 Task: Add an event  with title  Product Development Discussion, date '2024/04/06' & Select Event type as  Group. Add location for the event as  123 Rua do Carmo, Lisbon, Portugal and add a description: Throughout the retreat, participants will be immersed in a variety of engaging and interactive exercises that encourage teamwork, problem-solving, and creativity. The activities are carefully designed to challenge individuals, foster collaboration, and highlight the power of collective effort.Create an event link  http-productdevelopmentdiscussioncom & Select the event color as  Lime Green. , logged in from the account softage.1@softage.netand send the event invitation to softage.8@softage.net and softage.9@softage.net
Action: Mouse moved to (262, 58)
Screenshot: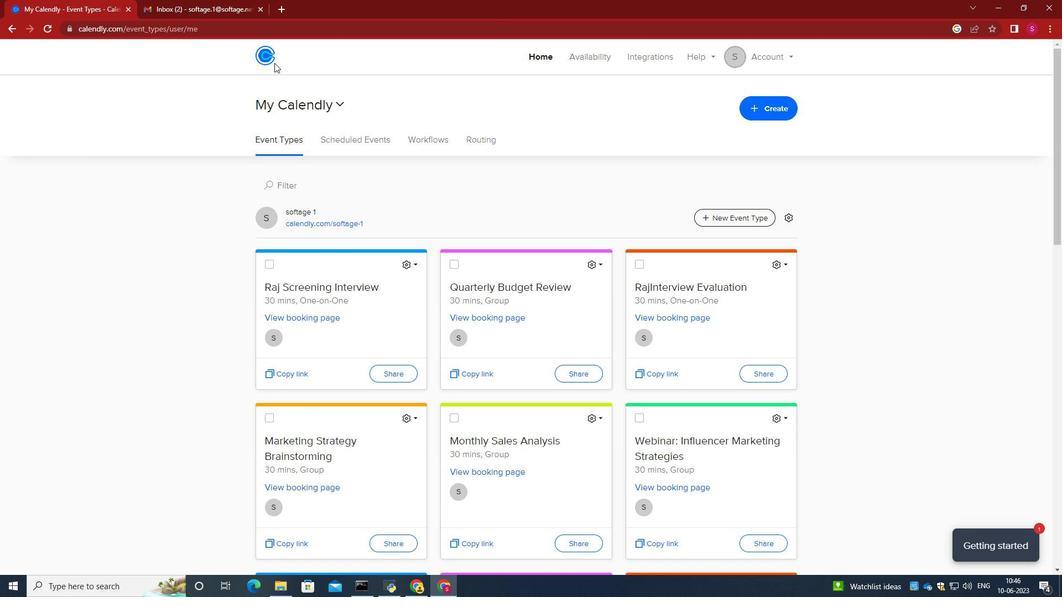 
Action: Mouse pressed left at (262, 58)
Screenshot: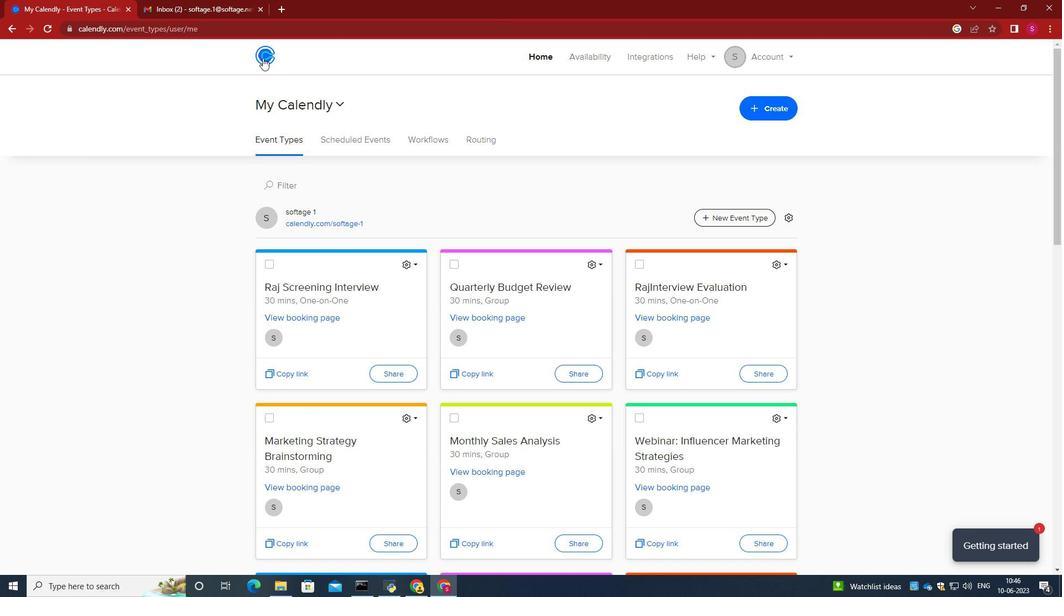 
Action: Mouse moved to (758, 113)
Screenshot: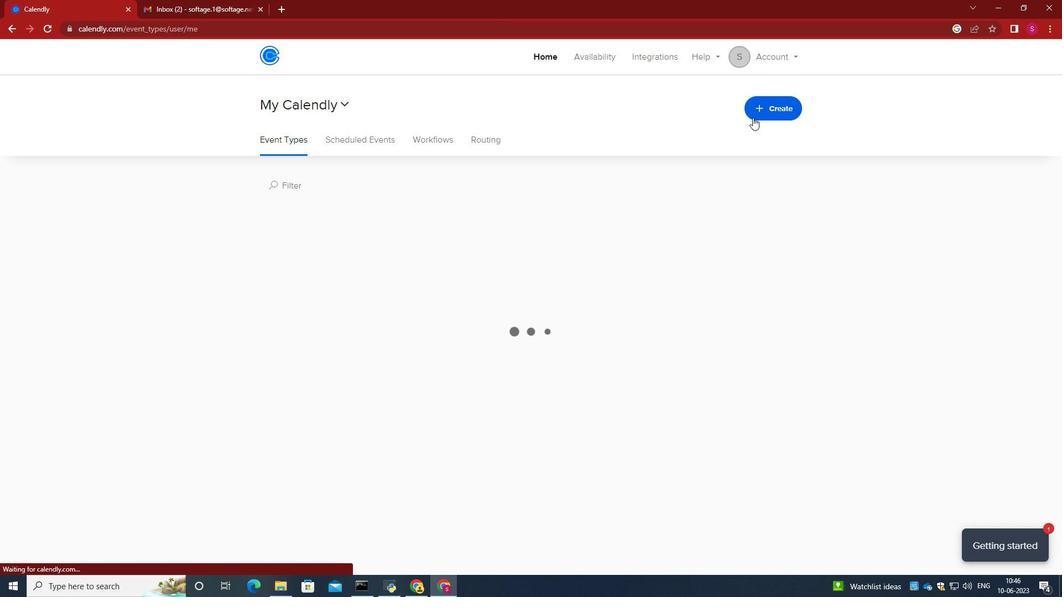 
Action: Mouse pressed left at (758, 113)
Screenshot: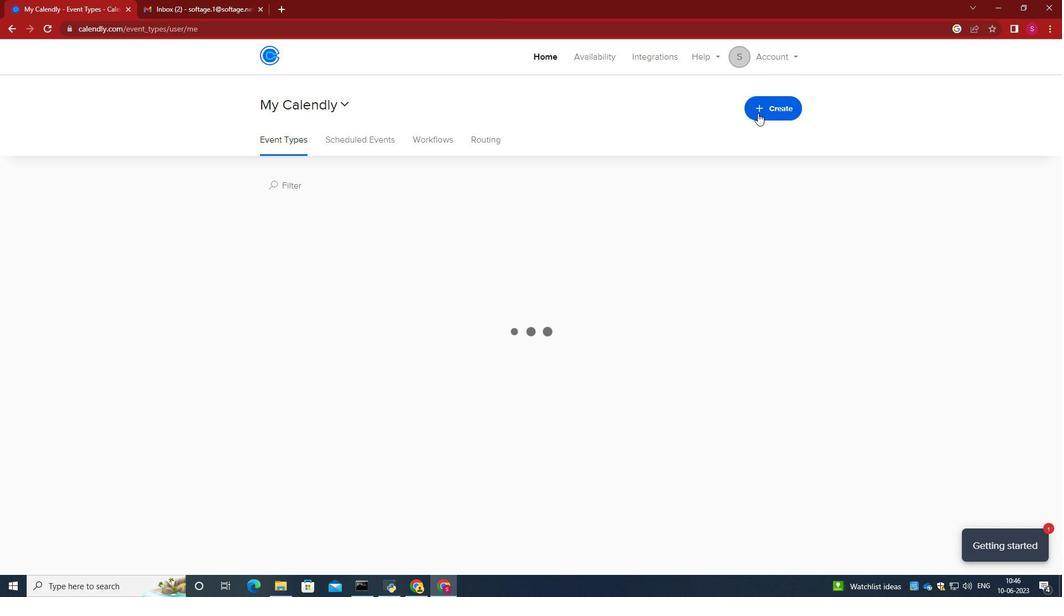 
Action: Mouse moved to (711, 140)
Screenshot: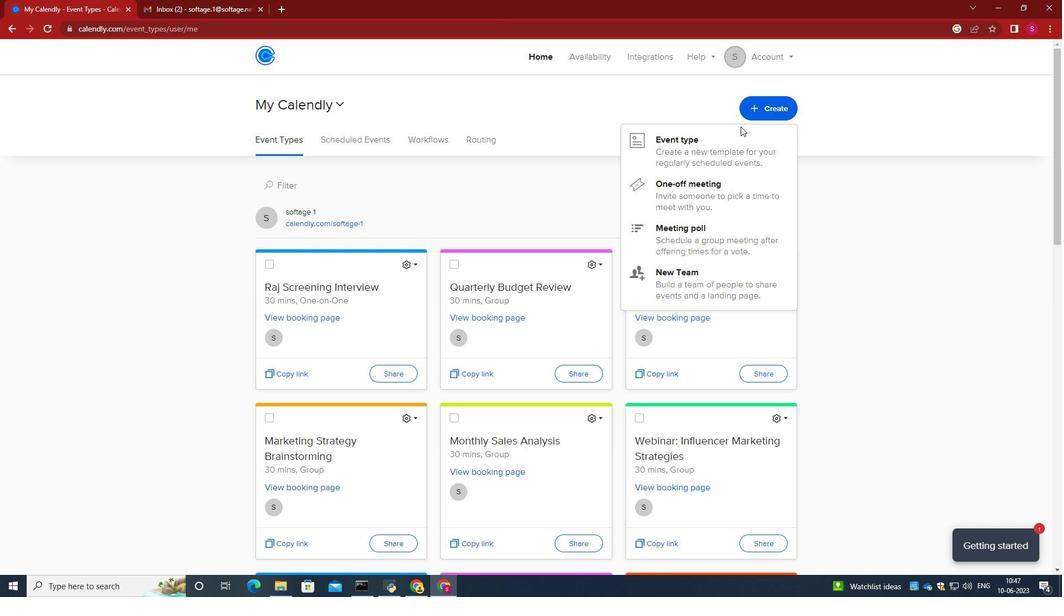 
Action: Mouse pressed left at (711, 140)
Screenshot: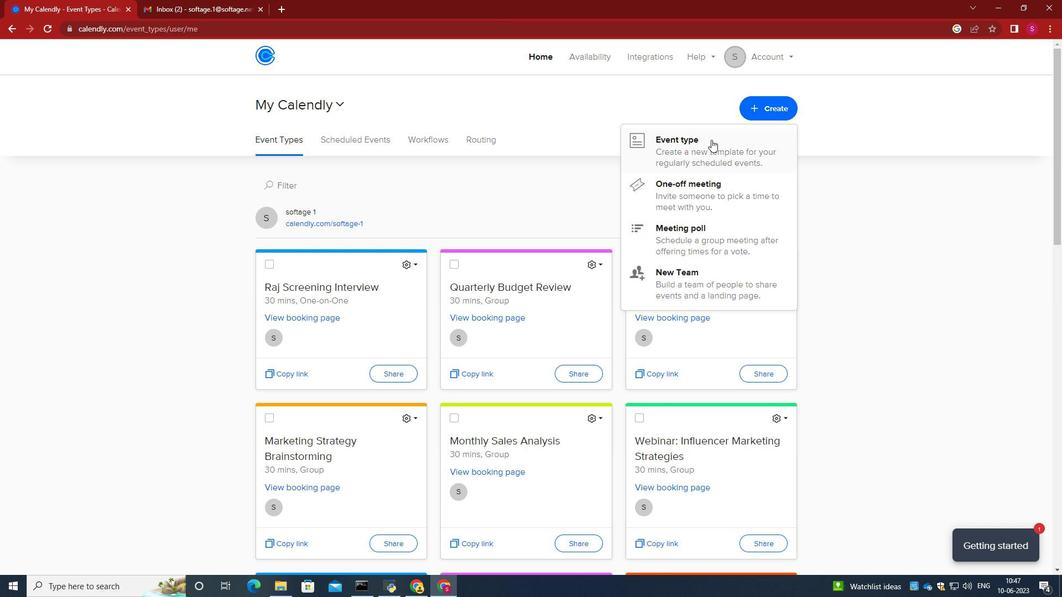 
Action: Mouse moved to (516, 252)
Screenshot: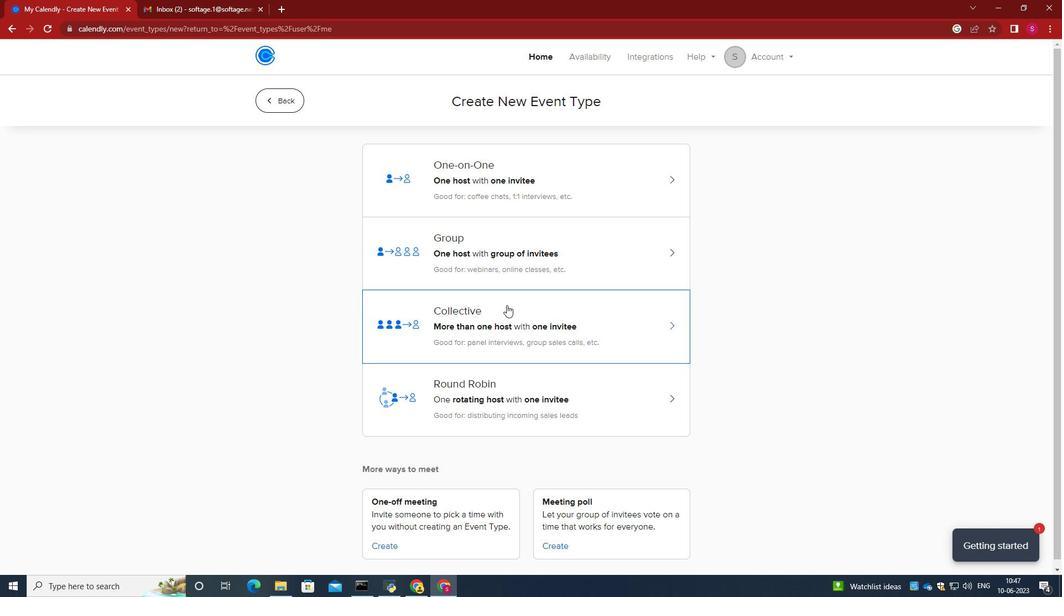
Action: Mouse pressed left at (516, 252)
Screenshot: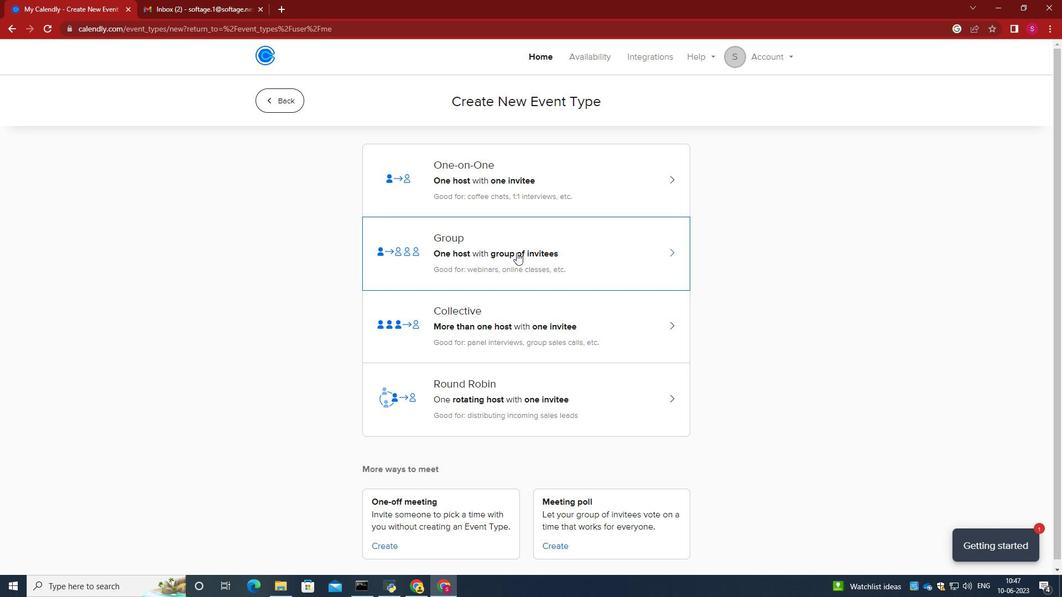 
Action: Mouse moved to (438, 259)
Screenshot: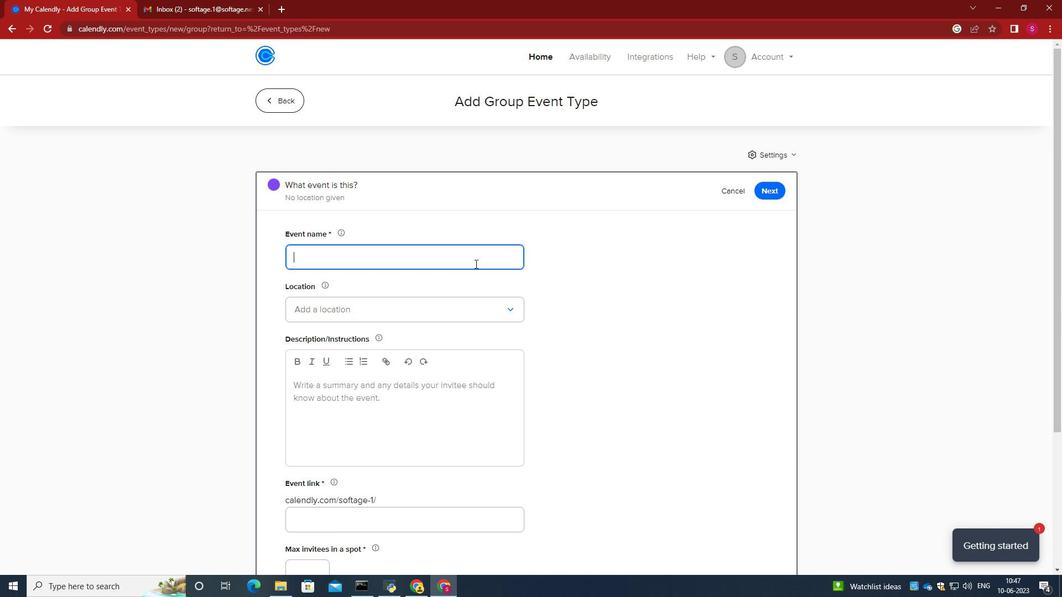 
Action: Mouse pressed left at (438, 259)
Screenshot: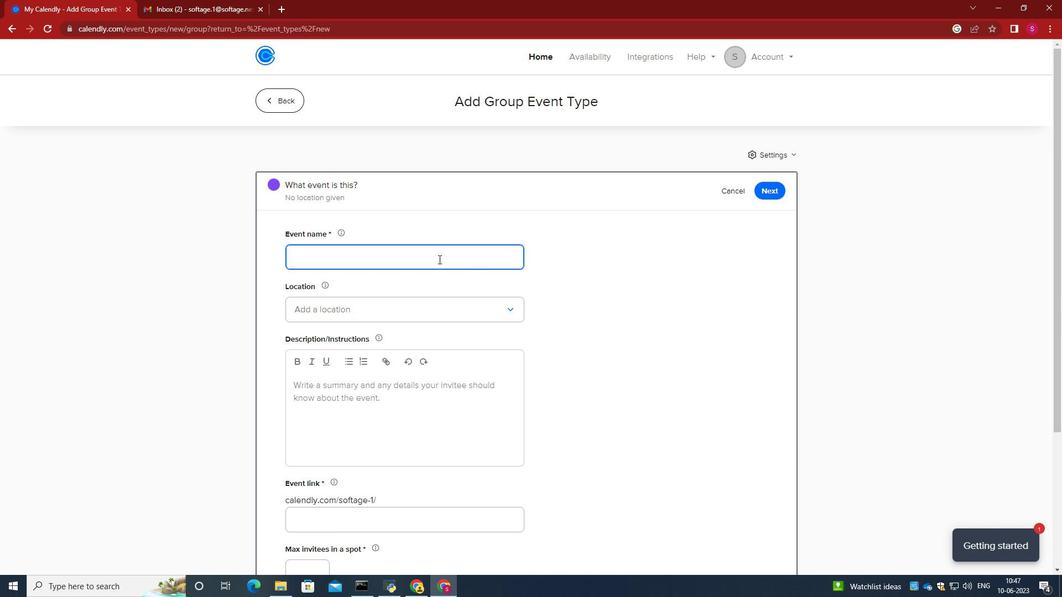 
Action: Key pressed <Key.caps_lock>P<Key.caps_lock>roduct<Key.space><Key.caps_lock><Key.caps_lock><Key.caps_lock>D<Key.caps_lock>ec<Key.backspace>velopment<Key.space><Key.caps_lock>D<Key.caps_lock>isu<Key.backspace>cussion
Screenshot: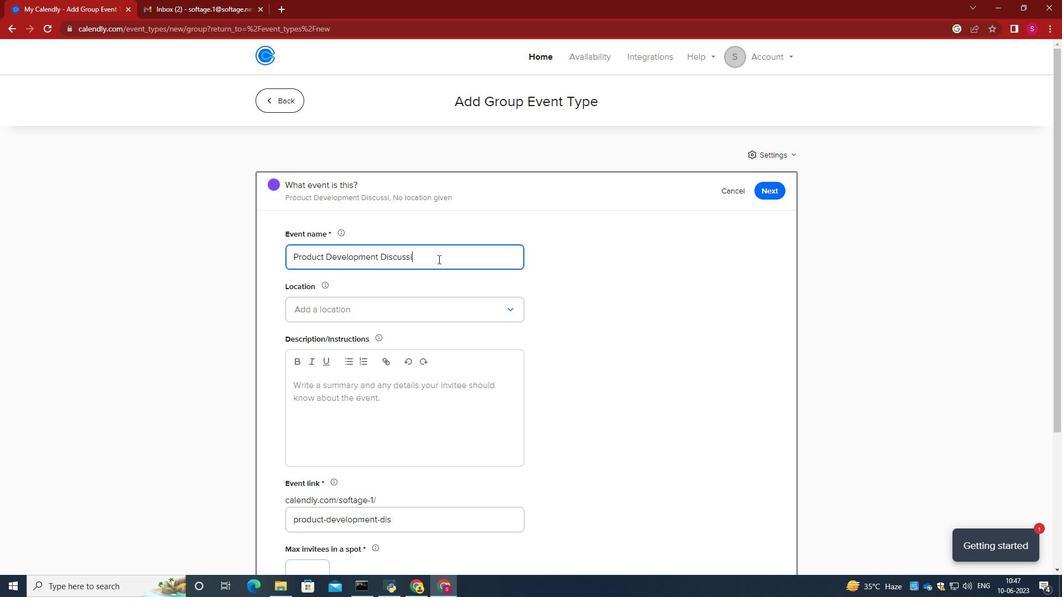 
Action: Mouse moved to (385, 316)
Screenshot: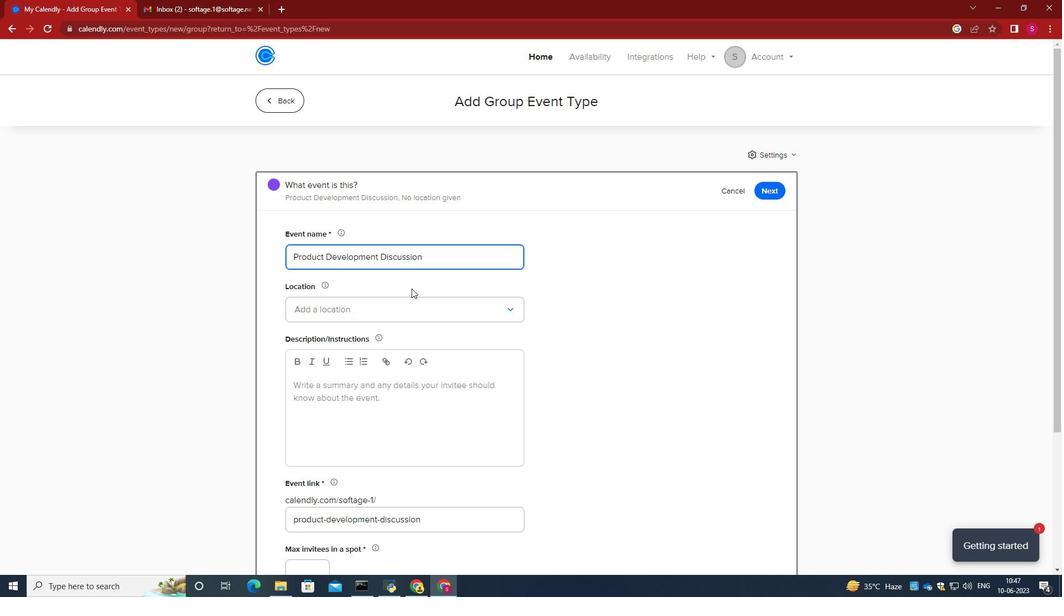 
Action: Mouse pressed left at (385, 316)
Screenshot: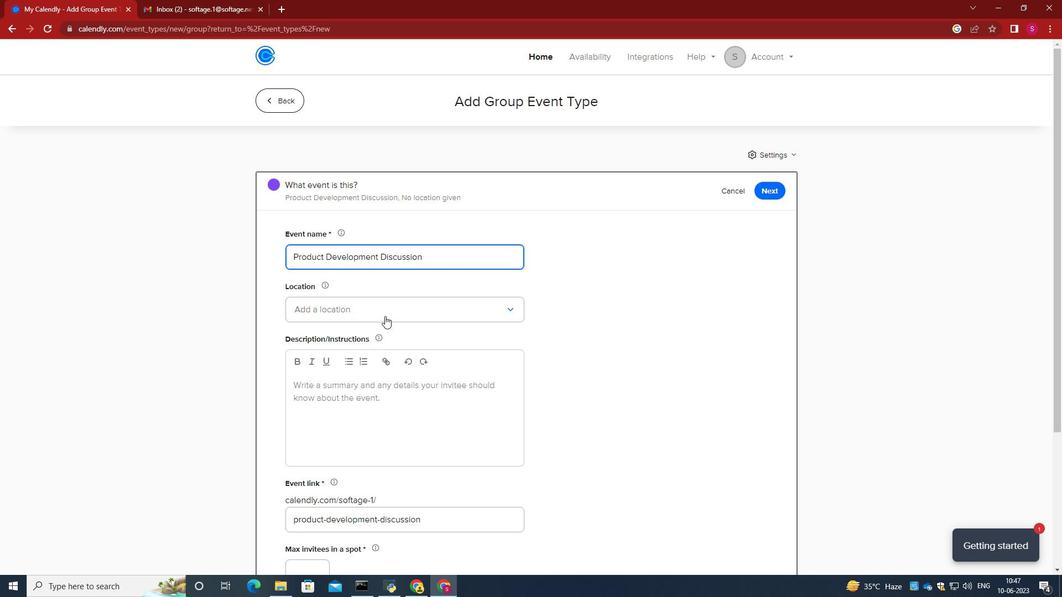 
Action: Mouse moved to (359, 345)
Screenshot: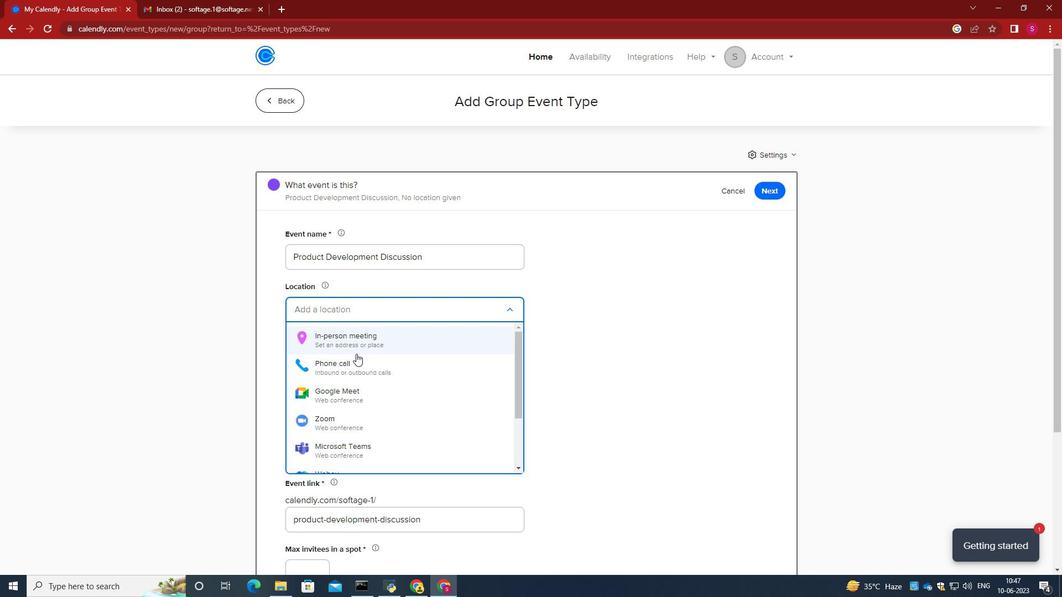 
Action: Mouse pressed left at (359, 345)
Screenshot: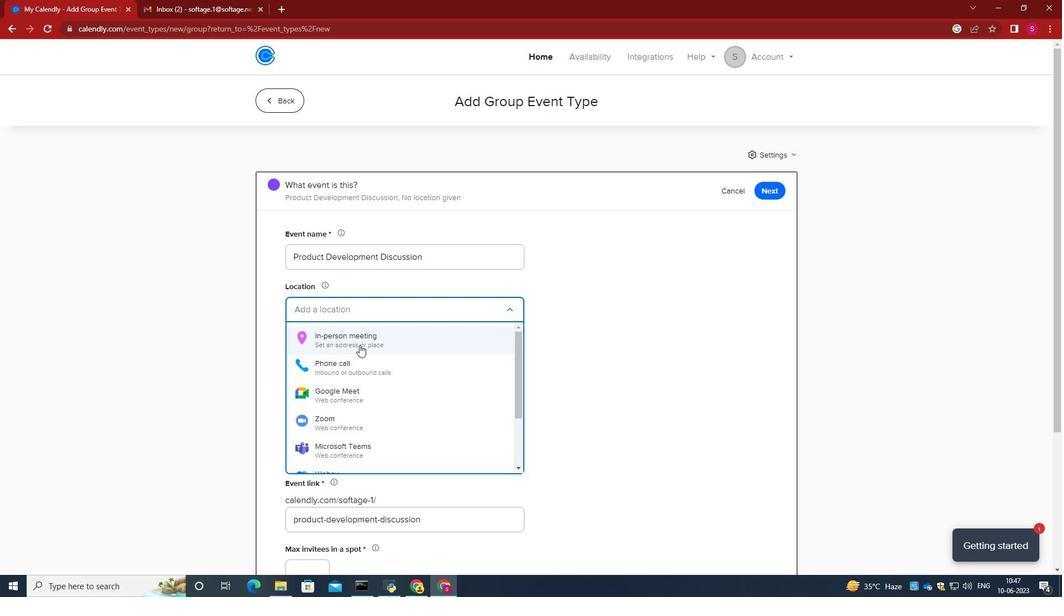 
Action: Mouse moved to (472, 176)
Screenshot: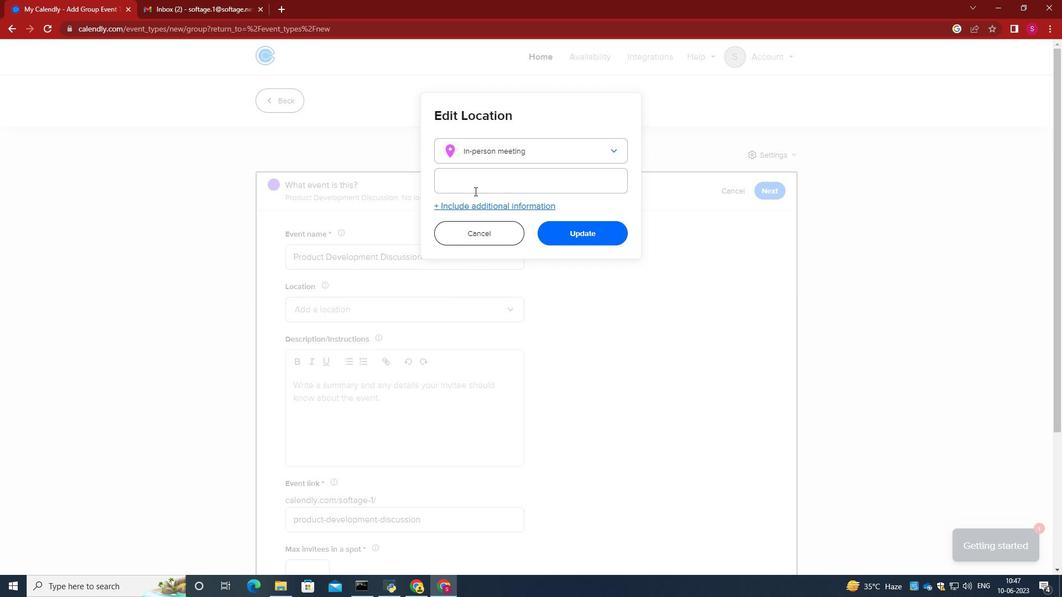 
Action: Mouse pressed left at (472, 176)
Screenshot: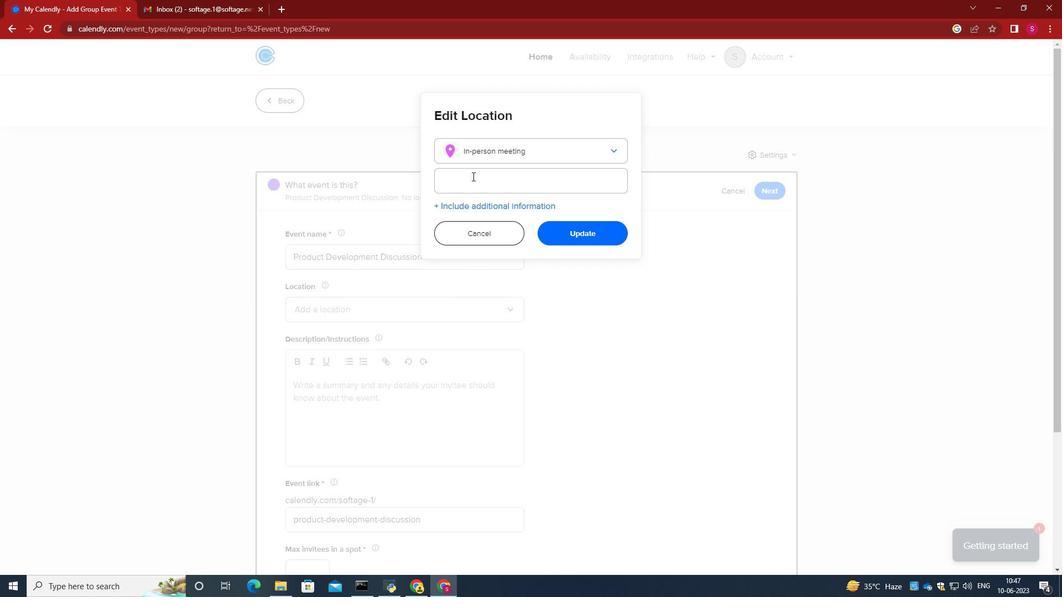 
Action: Key pressed 123<Key.space><Key.caps_lock>R<Key.caps_lock>ua<Key.space>do<Key.space><Key.caps_lock>C<Key.caps_lock>armo,<Key.space><Key.caps_lock>L<Key.caps_lock>ib<Key.backspace>sbon,<Key.caps_lock>P<Key.caps_lock><Key.backspace><Key.space><Key.caps_lock>P<Key.caps_lock>ortugal
Screenshot: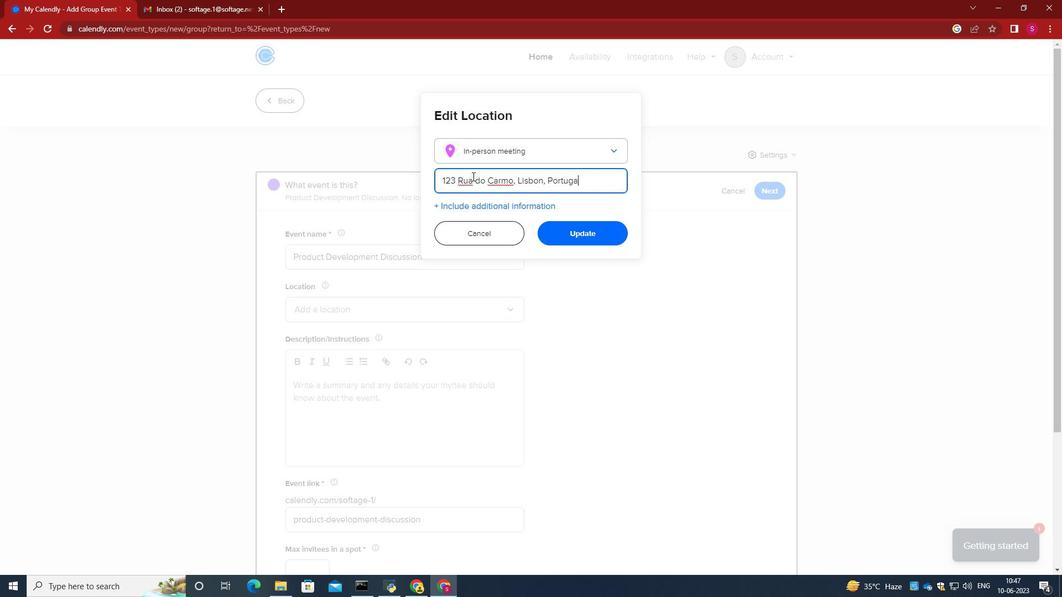
Action: Mouse moved to (577, 234)
Screenshot: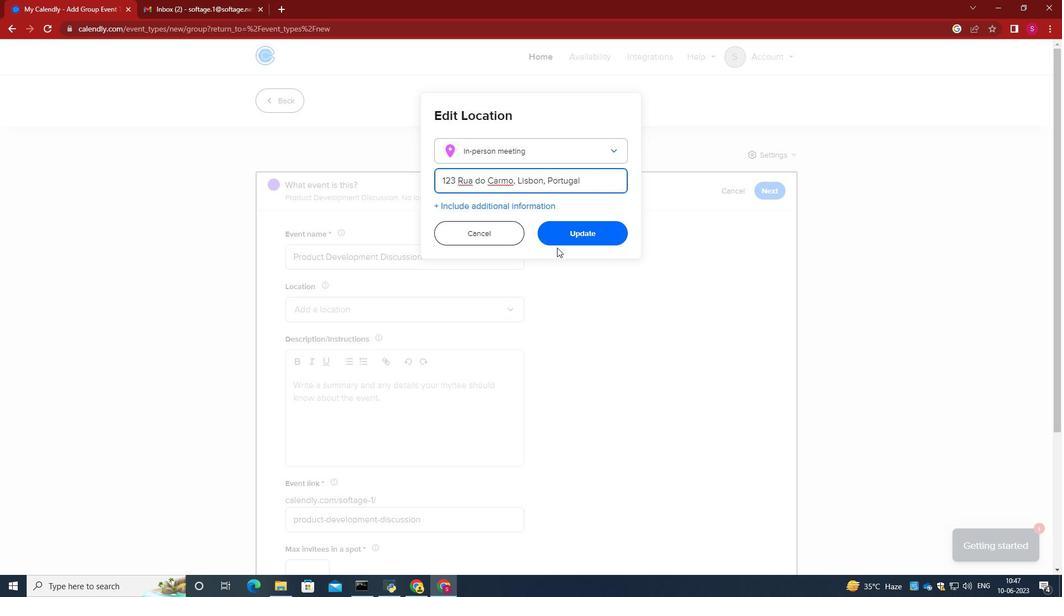 
Action: Mouse pressed left at (577, 234)
Screenshot: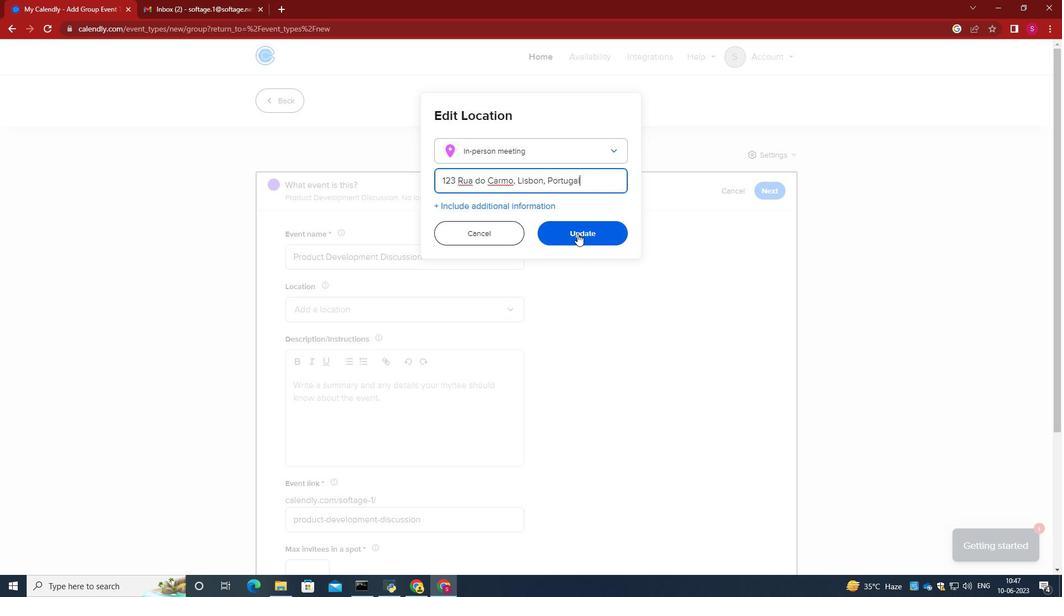 
Action: Mouse moved to (356, 428)
Screenshot: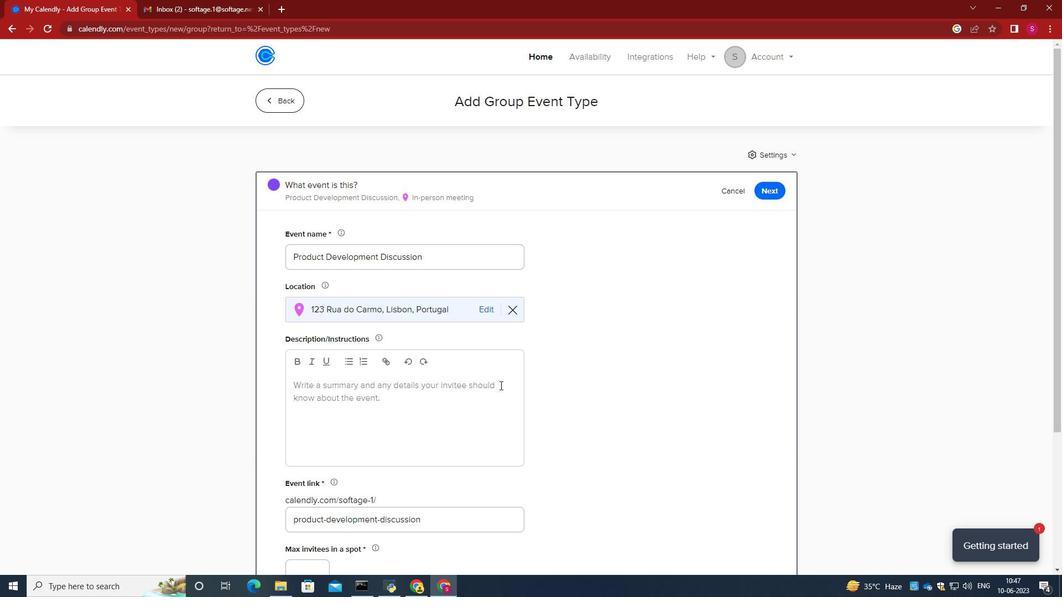 
Action: Mouse pressed left at (356, 428)
Screenshot: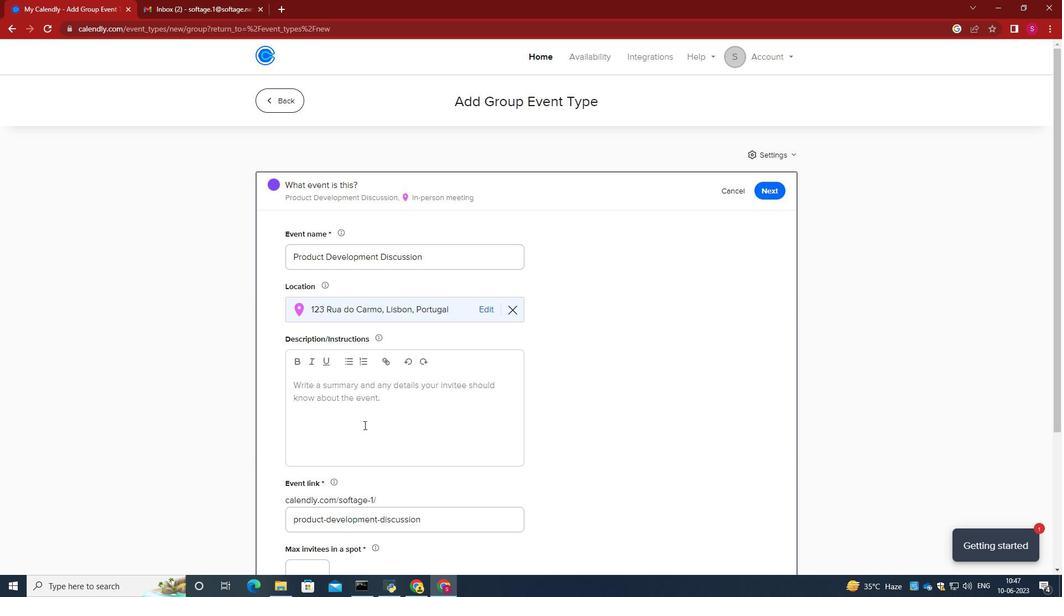 
Action: Mouse moved to (356, 428)
Screenshot: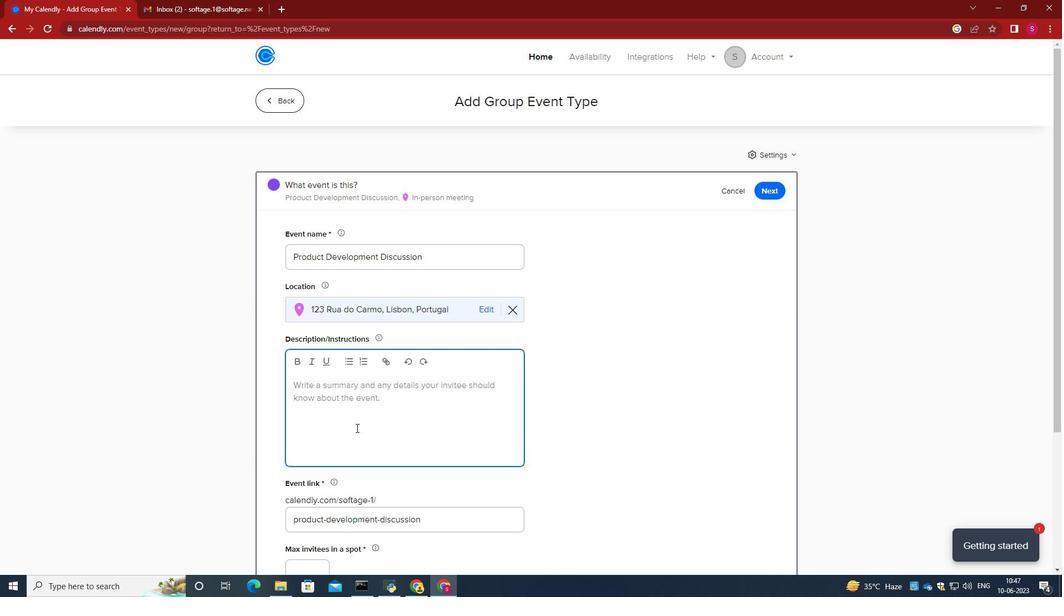 
Action: Key pressed <Key.caps_lock>T<Key.caps_lock>hroughout<Key.space>the<Key.space>retreat<Key.space><Key.backspace>,<Key.space>participants<Key.space>will<Key.space>bn<Key.backspace>e<Key.space>immere<Key.backspace>sed<Key.space>in<Key.space>av<Key.backspace><Key.space><Key.space>variety<Key.space>of<Key.space>engaging<Key.space><Key.backspace><Key.space>and<Key.space>interactive<Key.space>exersice<Key.backspace><Key.backspace><Key.backspace><Key.backspace>cise<Key.space><Key.backspace>s<Key.space>tah<Key.backspace><Key.backspace>j<Key.backspace>hat<Key.space>encourage<Key.space>teamwork,<Key.space>problem<Key.space><Key.backspace>-solving,<Key.space>ad<Key.backspace>nd<Key.space>creativity.<Key.space><Key.caps_lock>T<Key.caps_lock>he<Key.space>activities<Key.space>are<Key.space>carefully<Key.space>designed<Key.space>to<Key.space>challenge<Key.space>individuals,<Key.space>foster<Key.space>collaboration,<Key.space>and<Key.space>highligt<Key.space><Key.backspace><Key.backspace><Key.backspace>ght<Key.space>the<Key.space>power<Key.space>of<Key.space>collective<Key.space>effort.
Screenshot: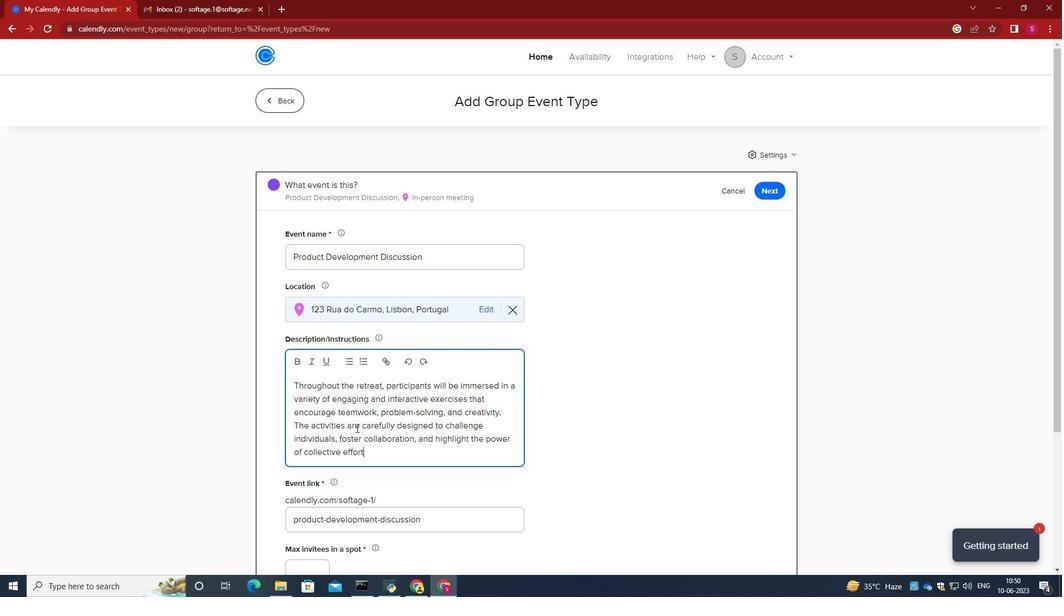 
Action: Mouse moved to (418, 520)
Screenshot: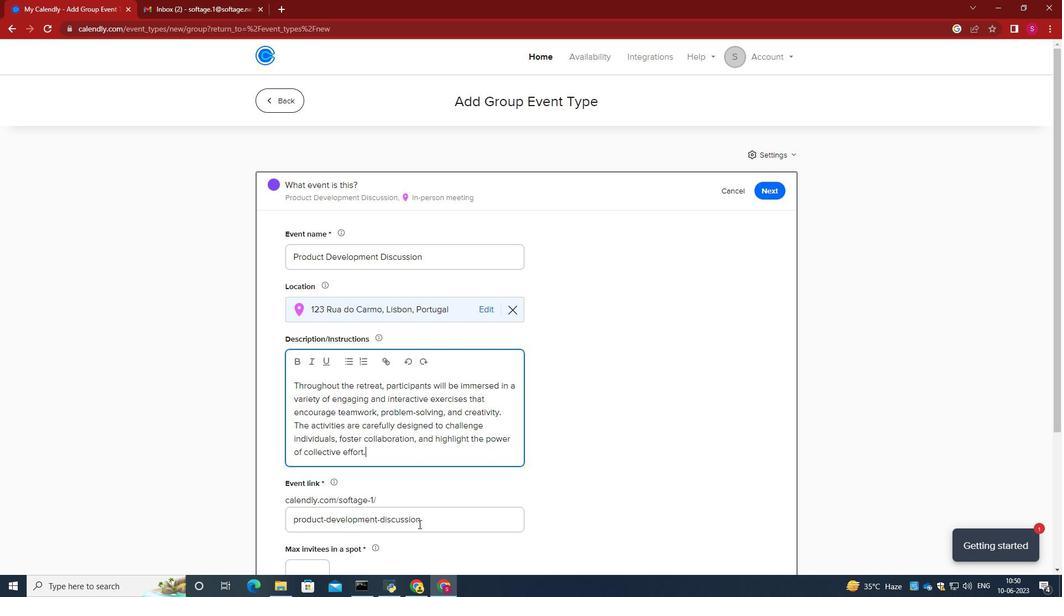 
Action: Mouse pressed left at (418, 520)
Screenshot: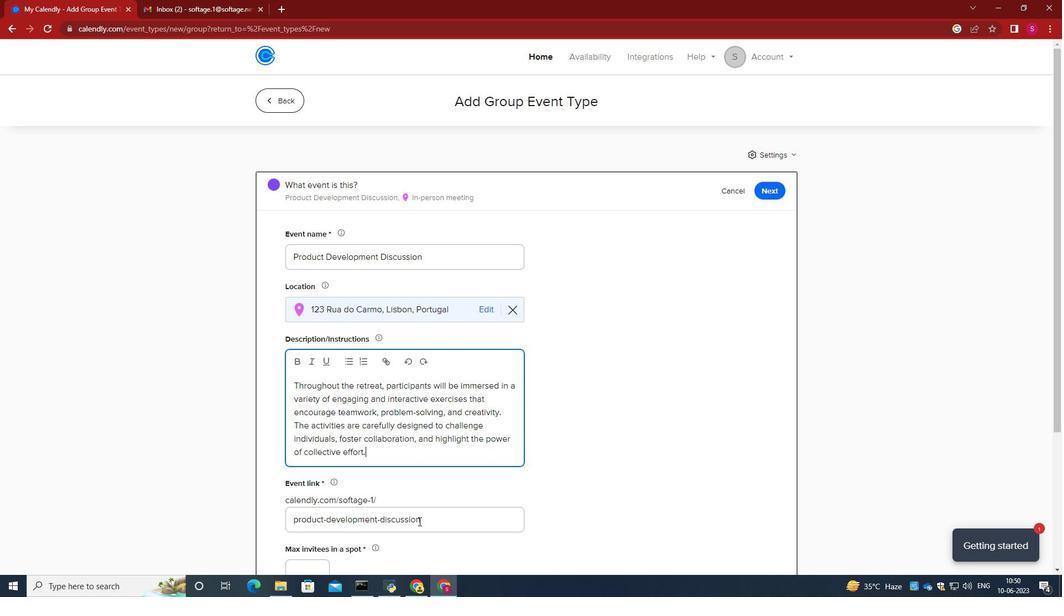
Action: Mouse moved to (282, 516)
Screenshot: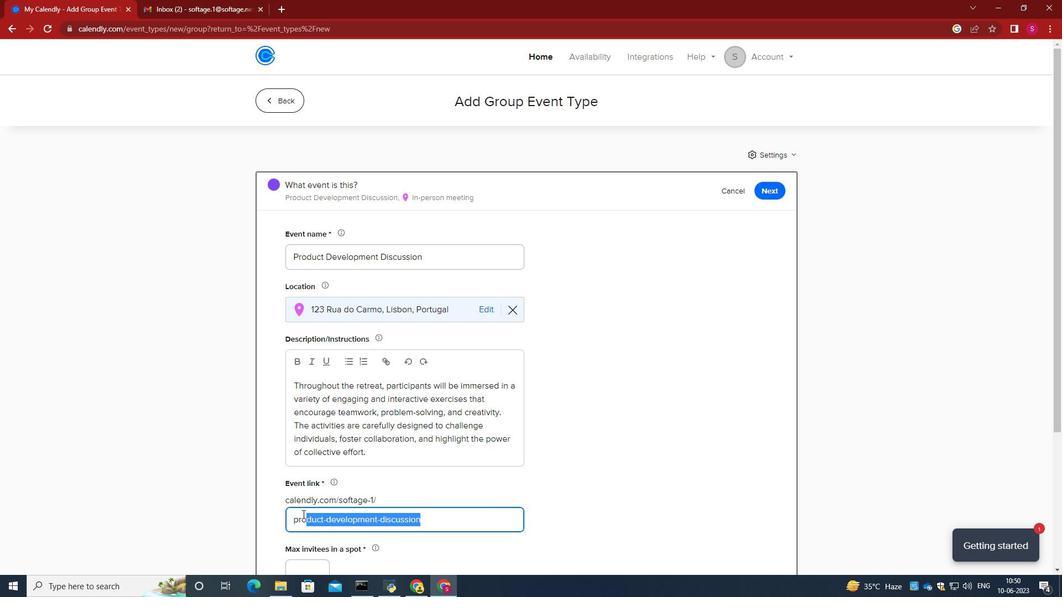 
Action: Key pressed <Key.backspace>http-producte<Key.backspace>evelopmentdiscussioncom
Screenshot: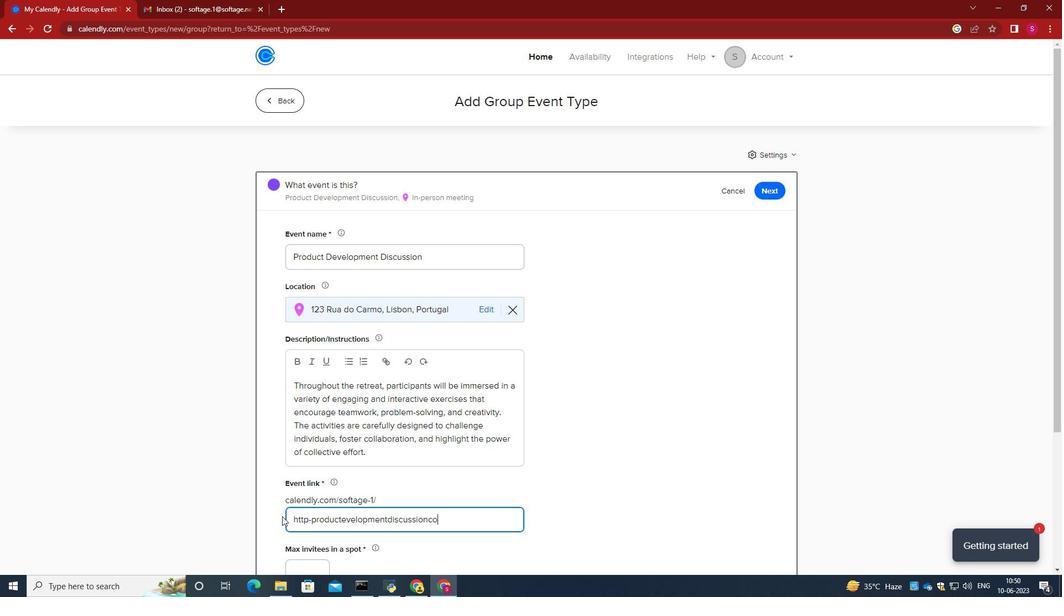
Action: Mouse moved to (295, 542)
Screenshot: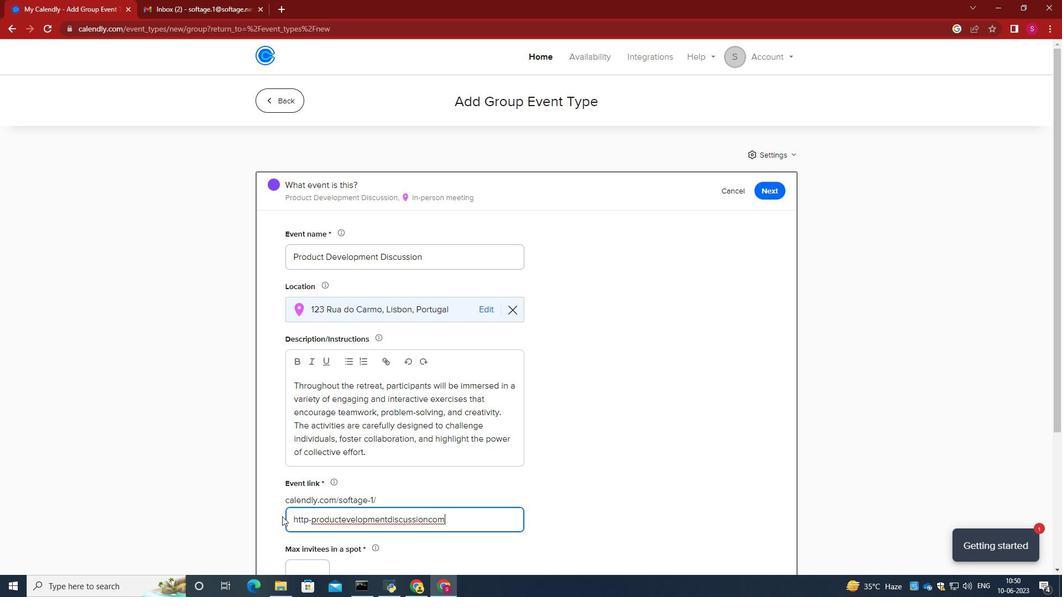 
Action: Mouse scrolled (295, 542) with delta (0, 0)
Screenshot: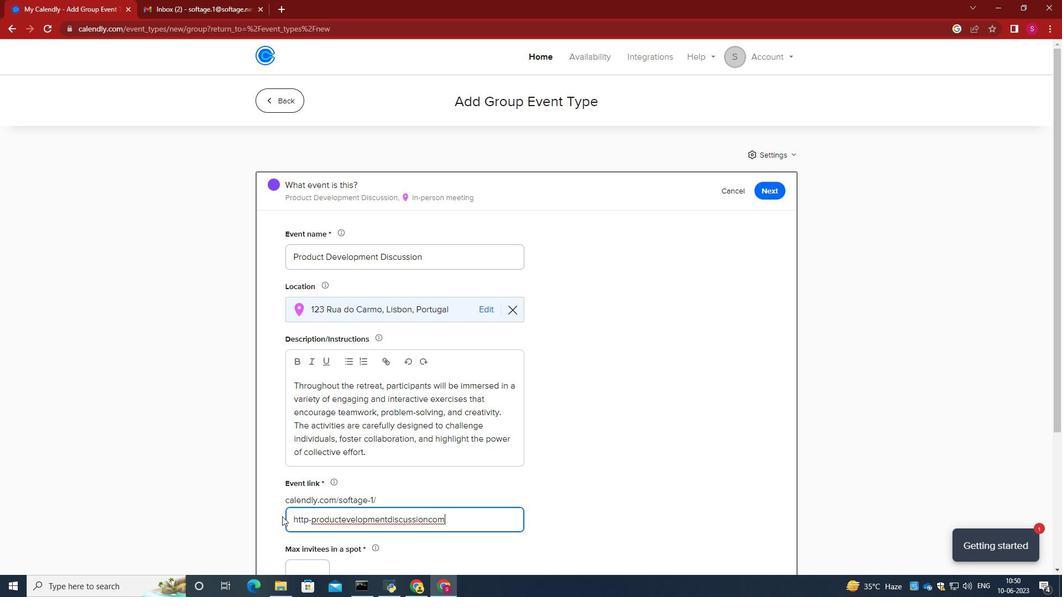 
Action: Mouse scrolled (295, 542) with delta (0, 0)
Screenshot: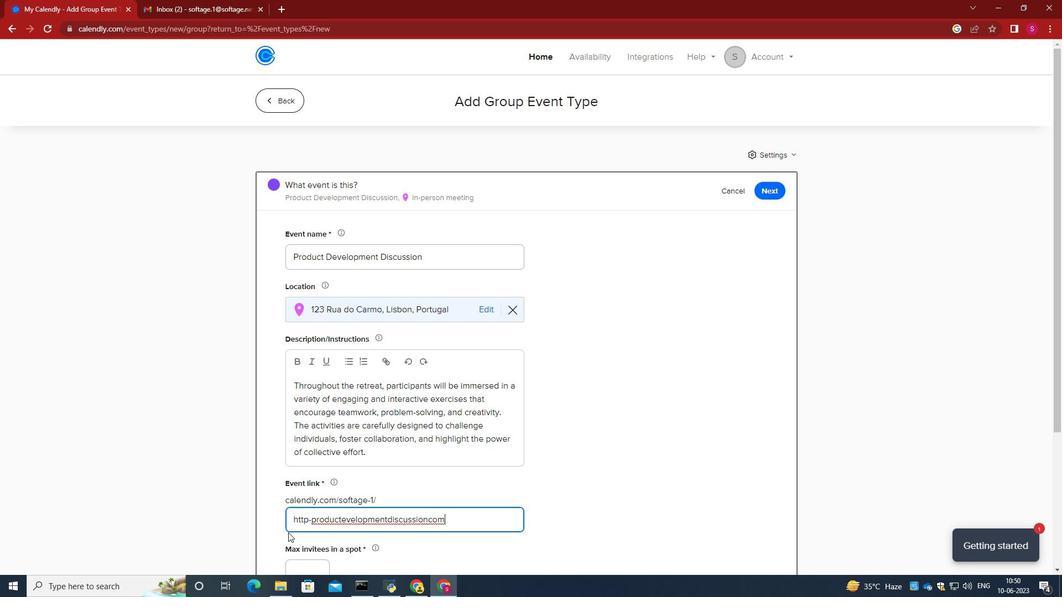 
Action: Mouse moved to (301, 469)
Screenshot: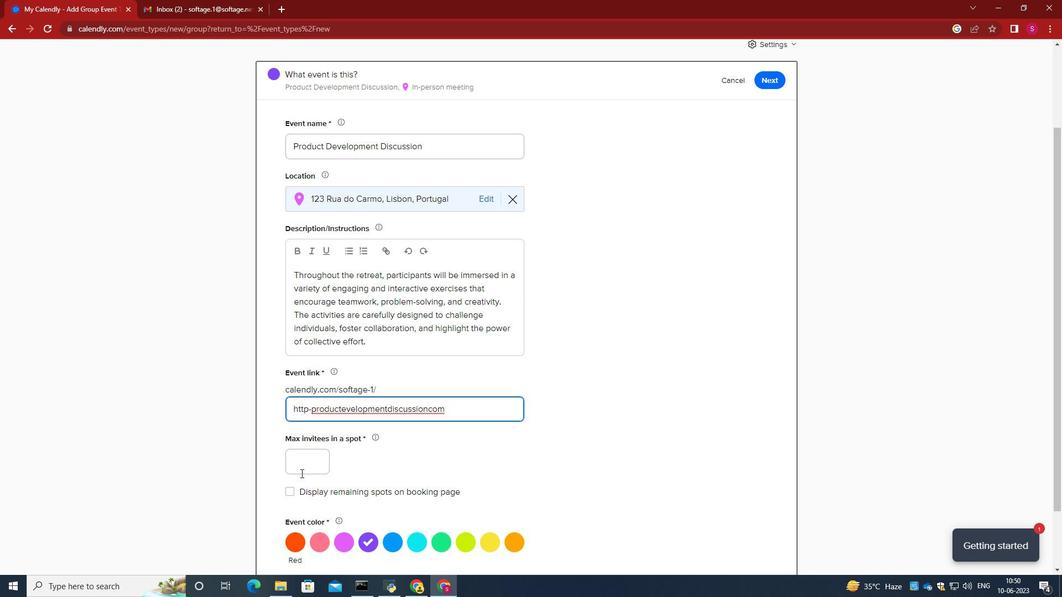 
Action: Mouse pressed left at (301, 469)
Screenshot: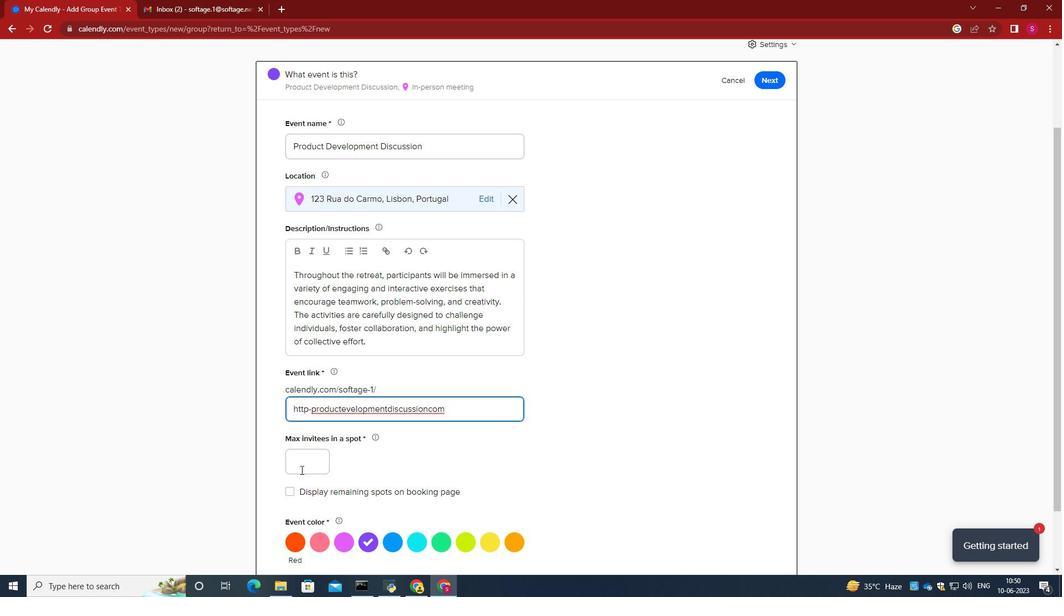 
Action: Key pressed 2
Screenshot: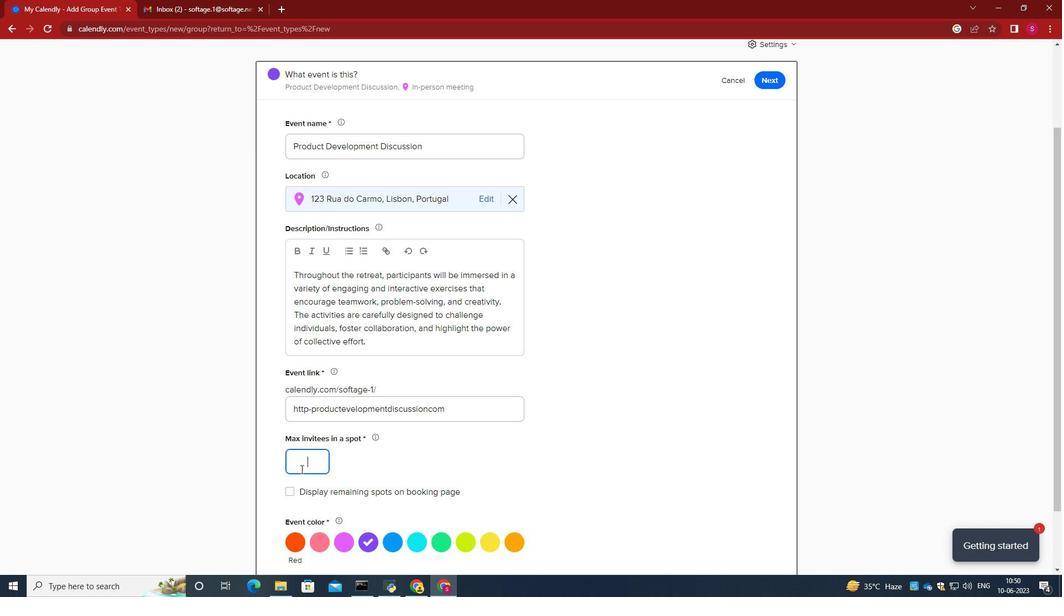 
Action: Mouse moved to (429, 468)
Screenshot: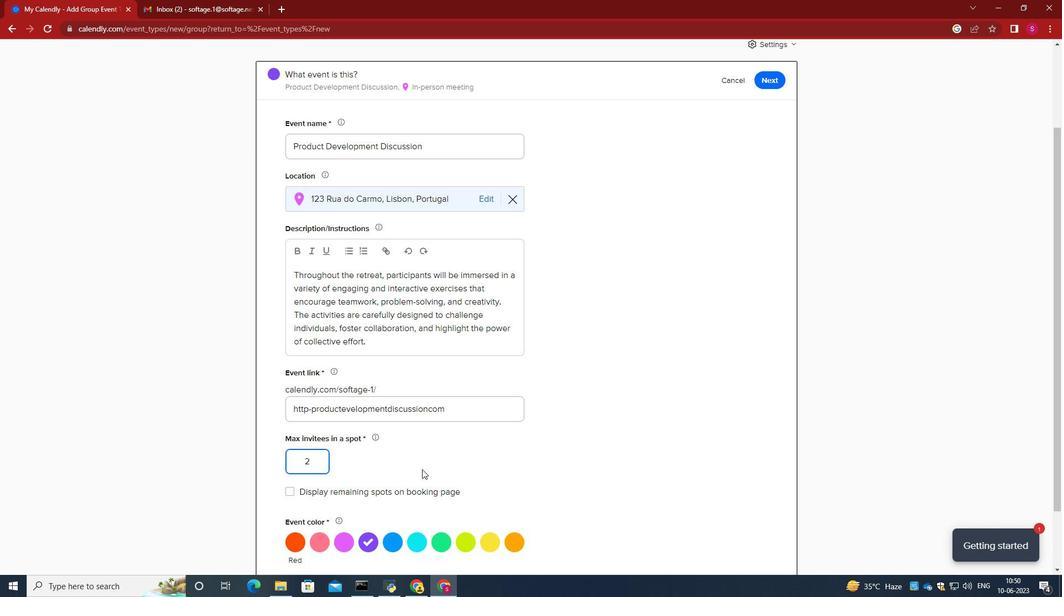 
Action: Mouse scrolled (429, 468) with delta (0, 0)
Screenshot: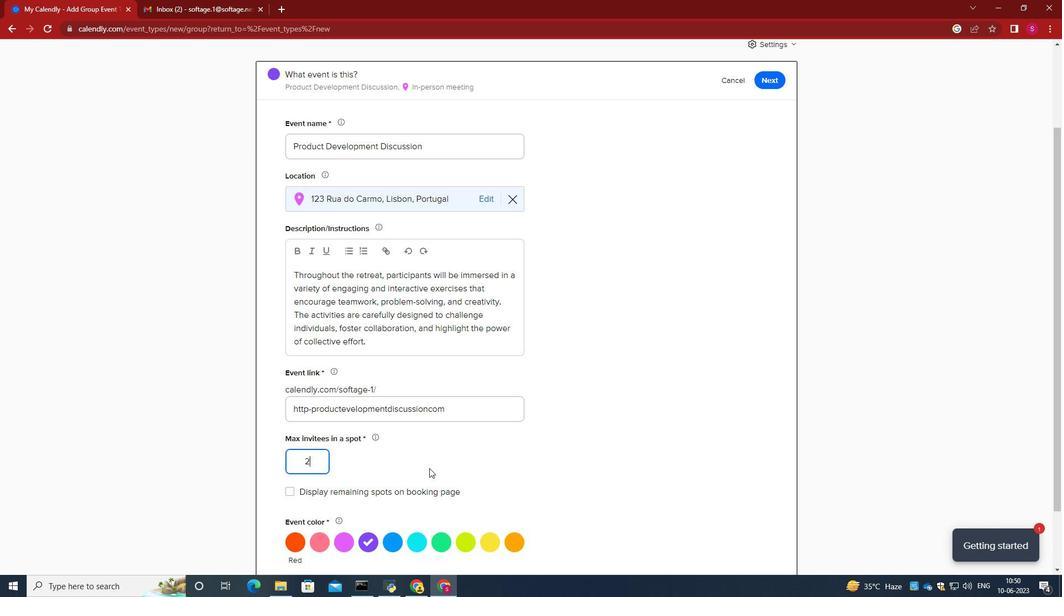 
Action: Mouse scrolled (429, 468) with delta (0, 0)
Screenshot: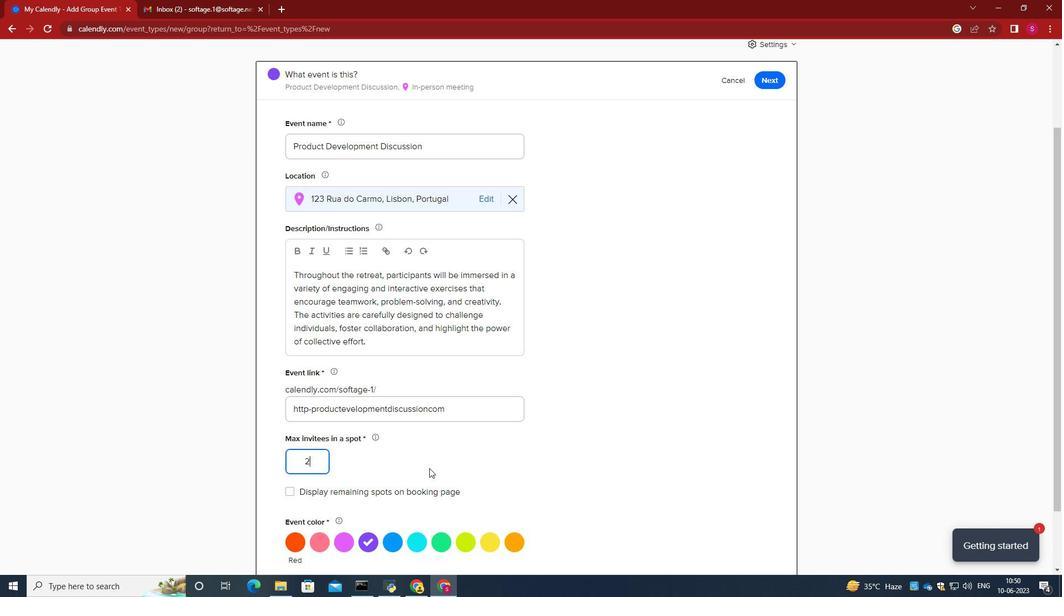 
Action: Mouse moved to (433, 471)
Screenshot: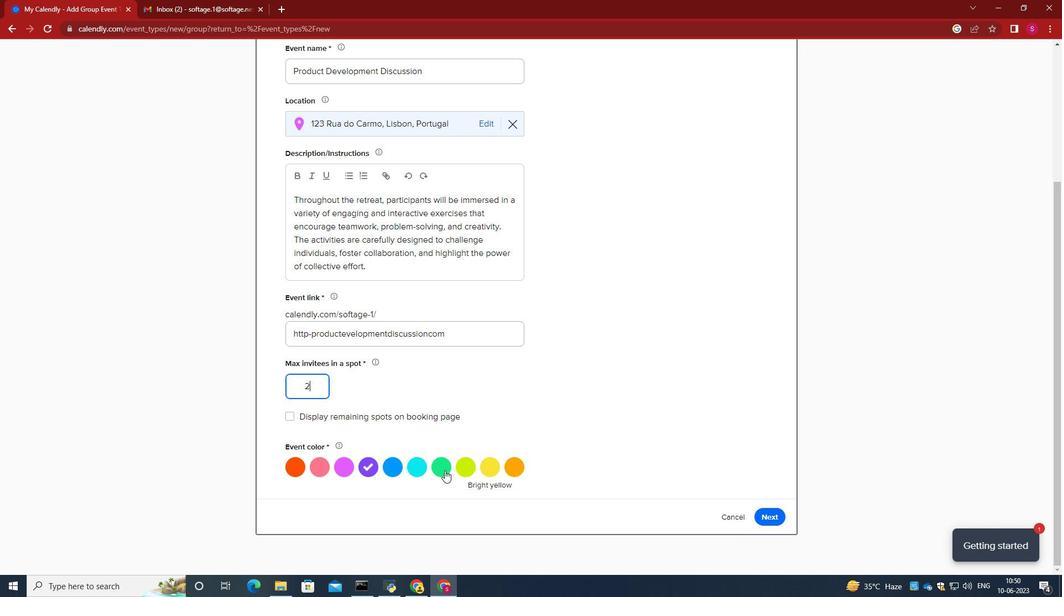 
Action: Mouse pressed left at (433, 471)
Screenshot: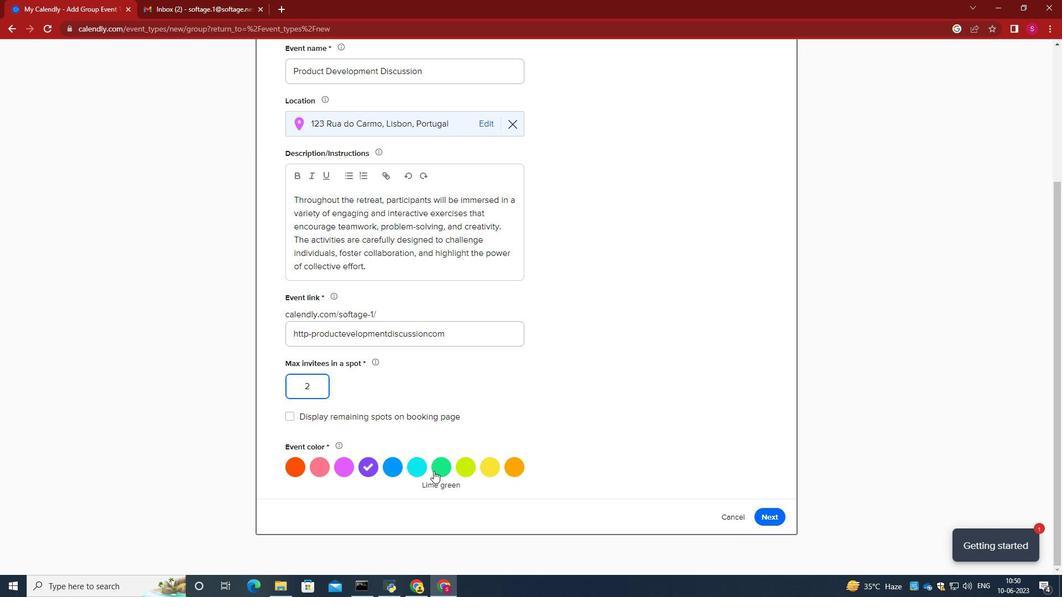 
Action: Mouse moved to (762, 514)
Screenshot: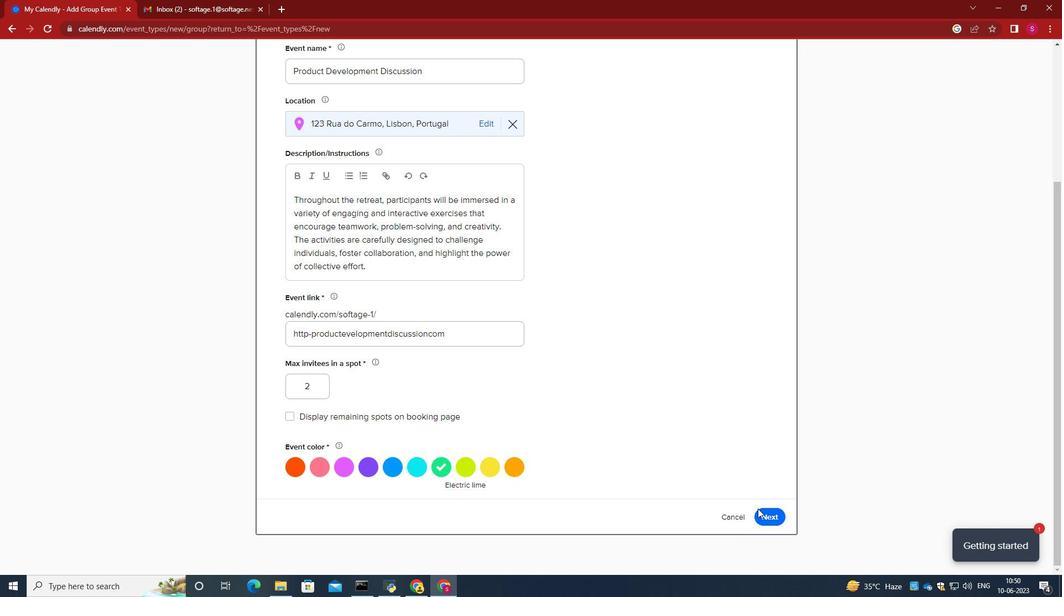 
Action: Mouse pressed left at (762, 514)
Screenshot: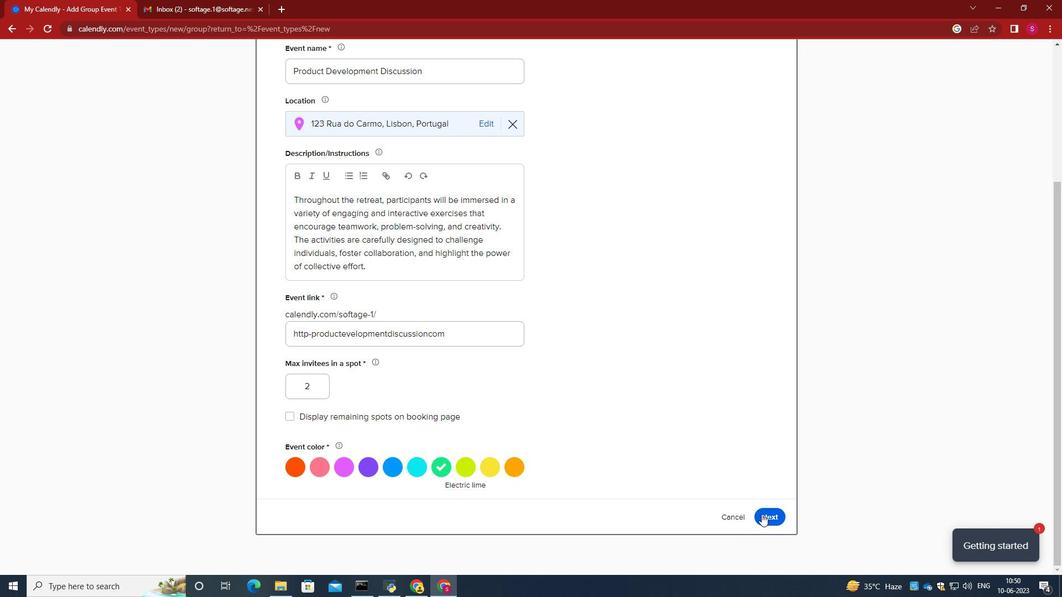 
Action: Mouse moved to (615, 372)
Screenshot: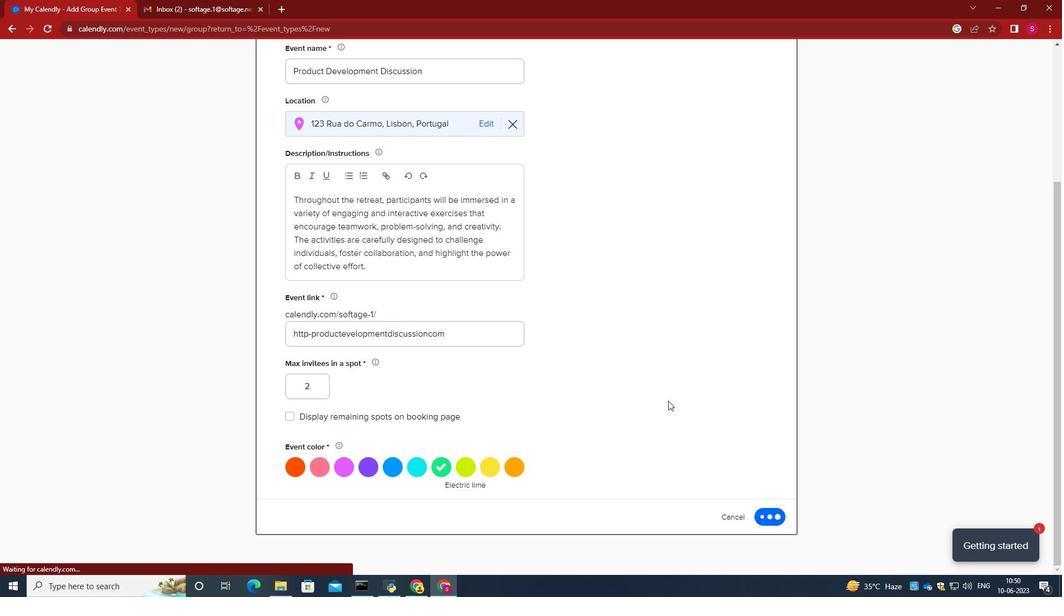 
Action: Mouse scrolled (615, 371) with delta (0, 0)
Screenshot: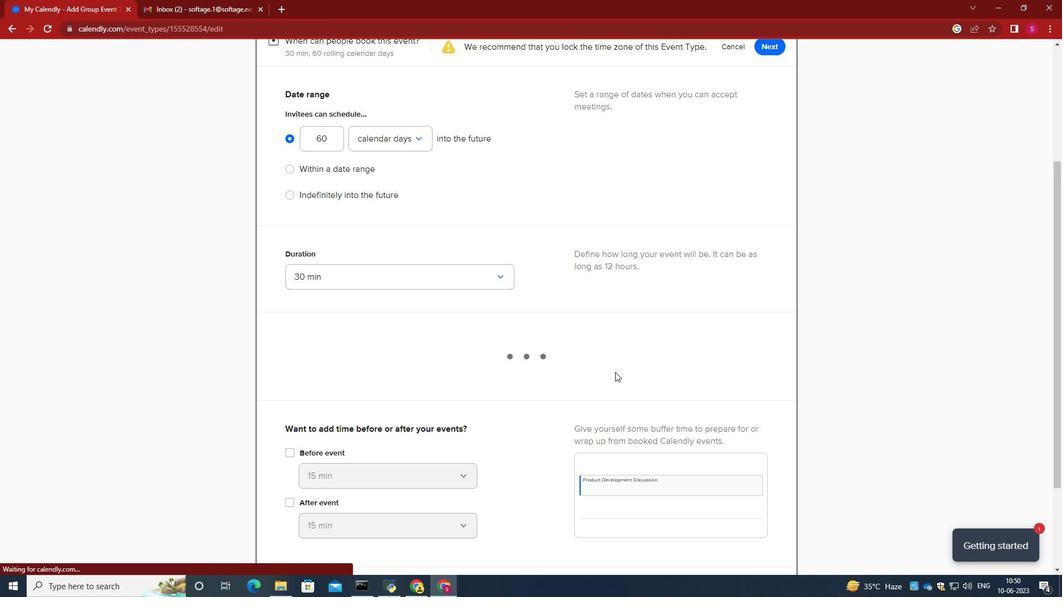 
Action: Mouse moved to (543, 271)
Screenshot: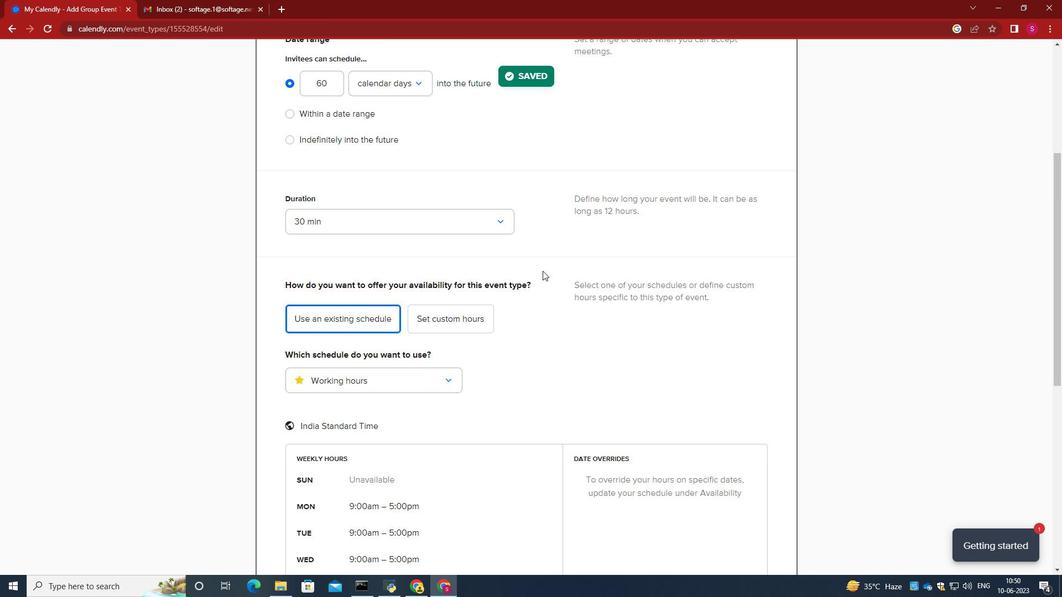 
Action: Mouse scrolled (543, 272) with delta (0, 0)
Screenshot: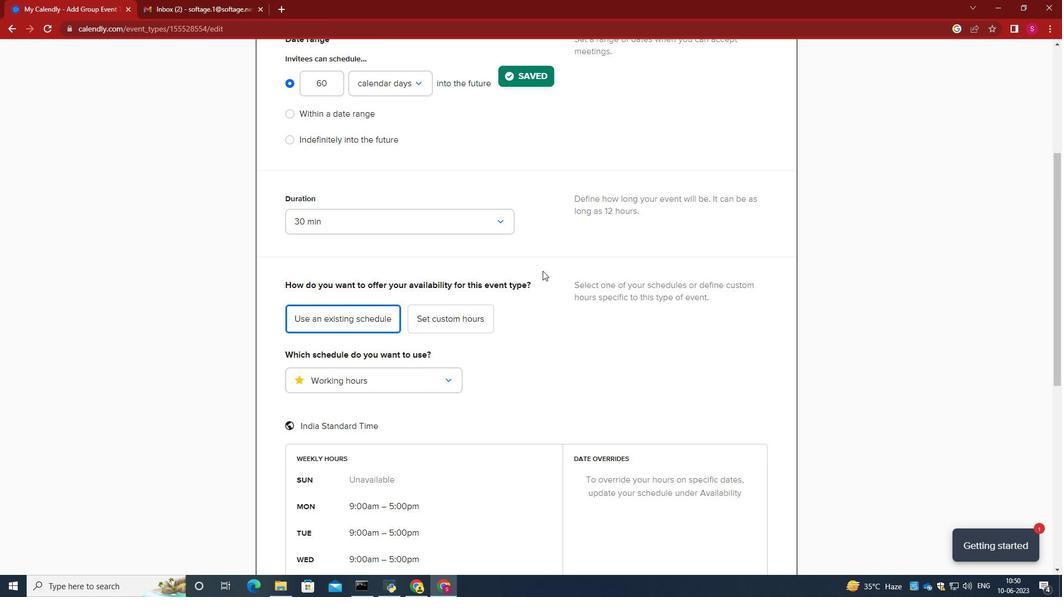 
Action: Mouse scrolled (543, 272) with delta (0, 0)
Screenshot: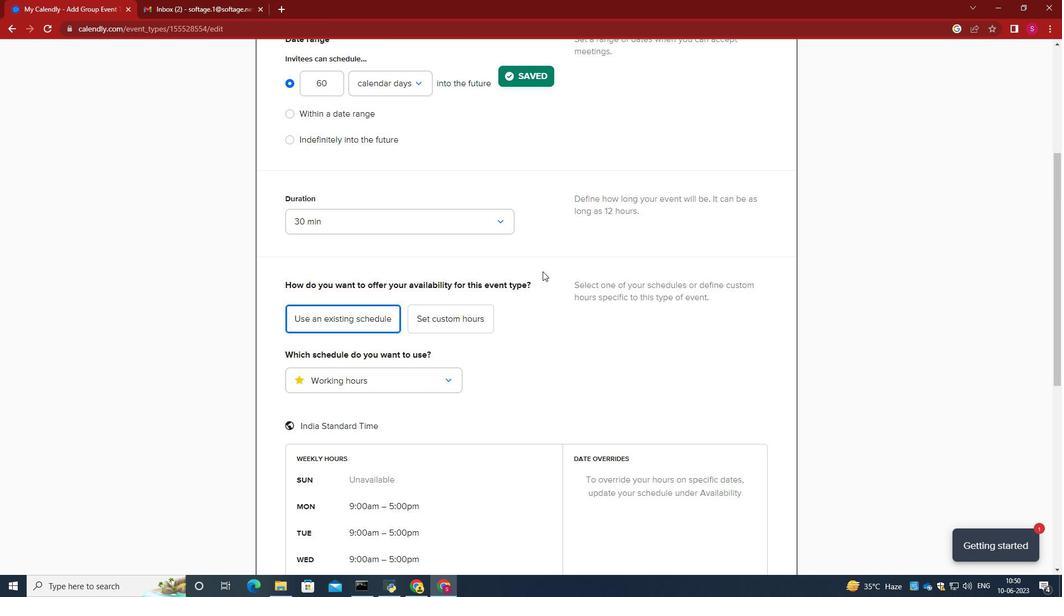 
Action: Mouse moved to (306, 223)
Screenshot: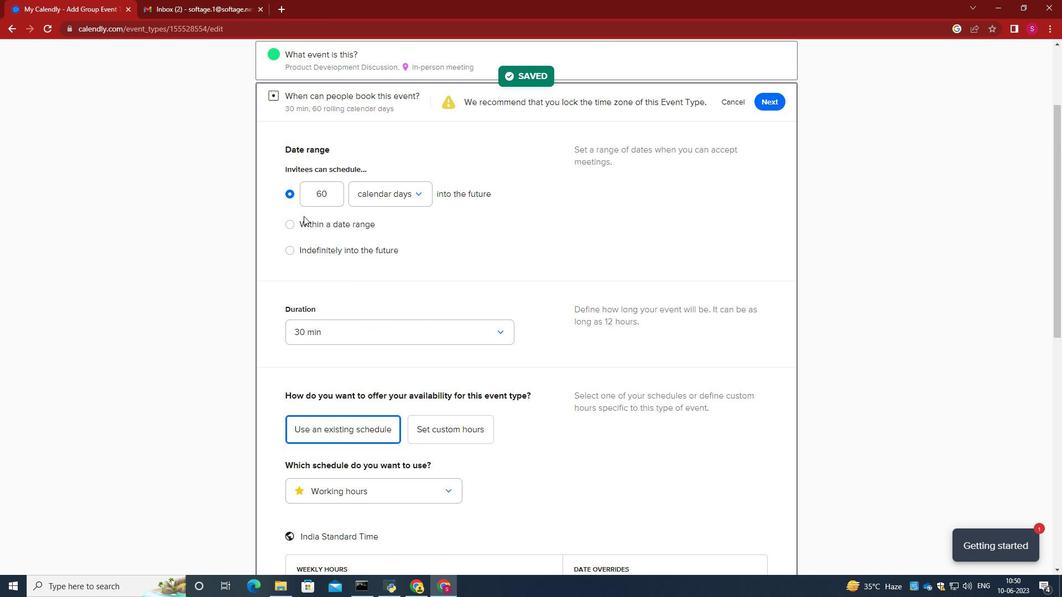 
Action: Mouse pressed left at (306, 223)
Screenshot: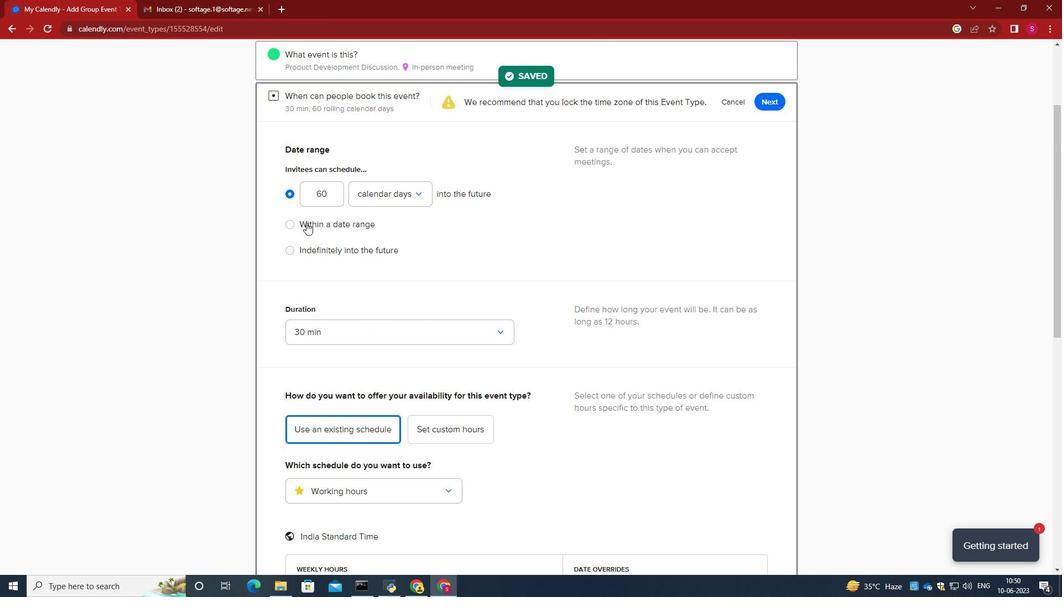 
Action: Mouse moved to (414, 228)
Screenshot: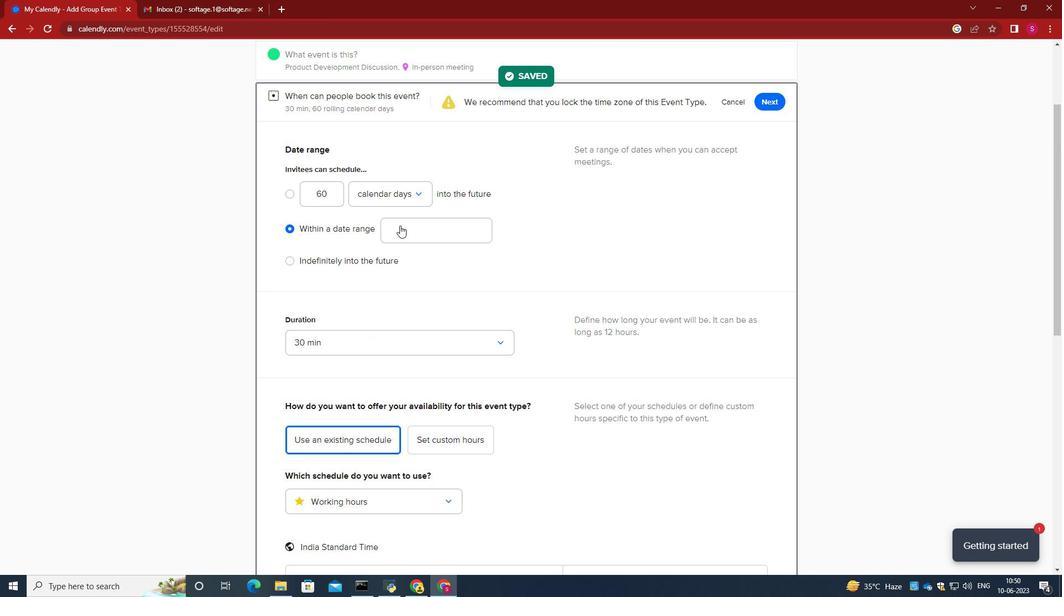 
Action: Mouse pressed left at (414, 228)
Screenshot: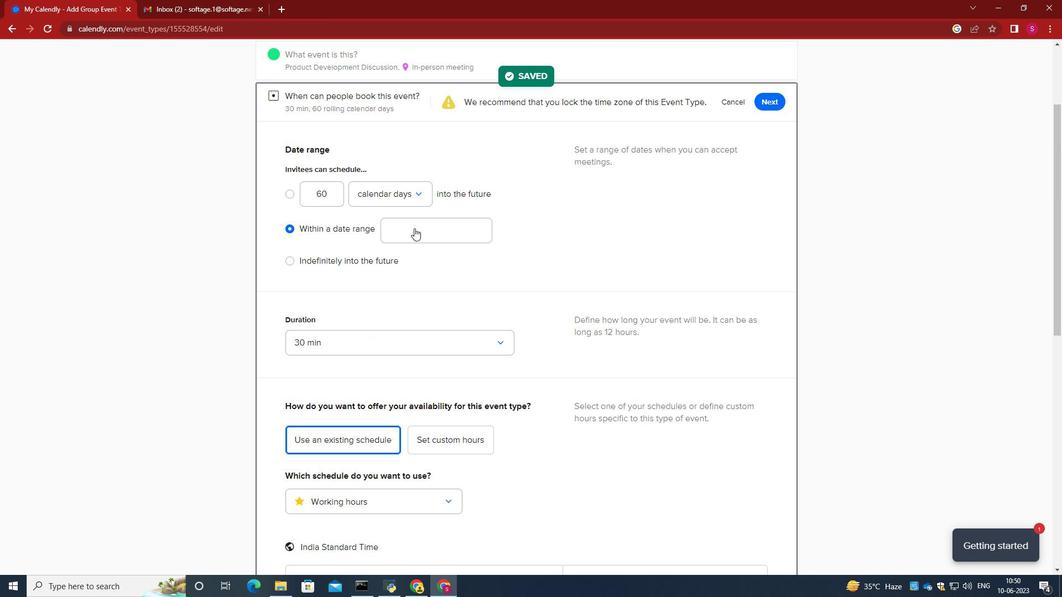 
Action: Mouse moved to (468, 268)
Screenshot: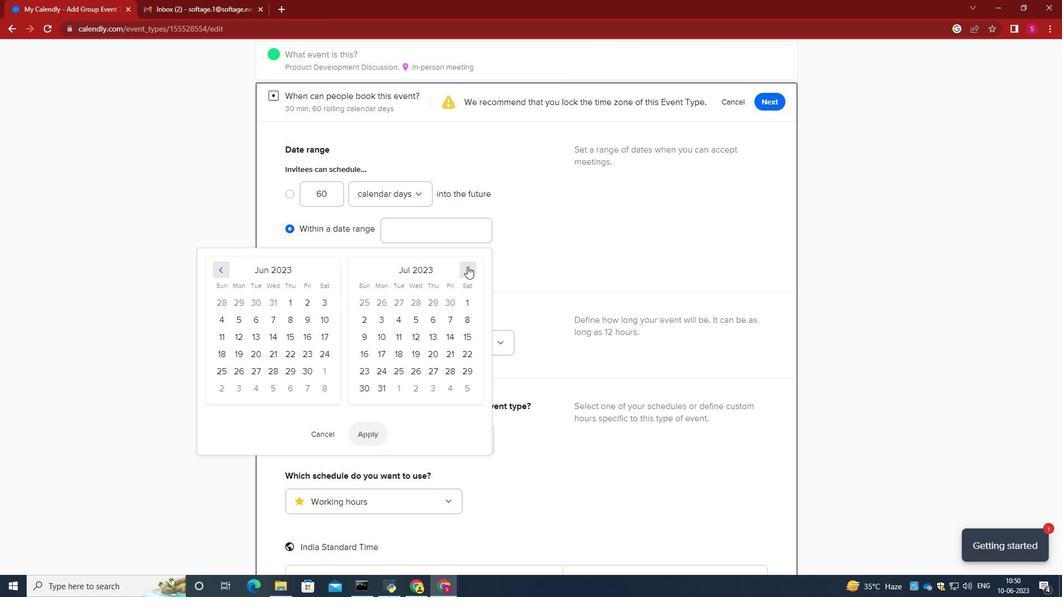 
Action: Mouse pressed left at (468, 268)
Screenshot: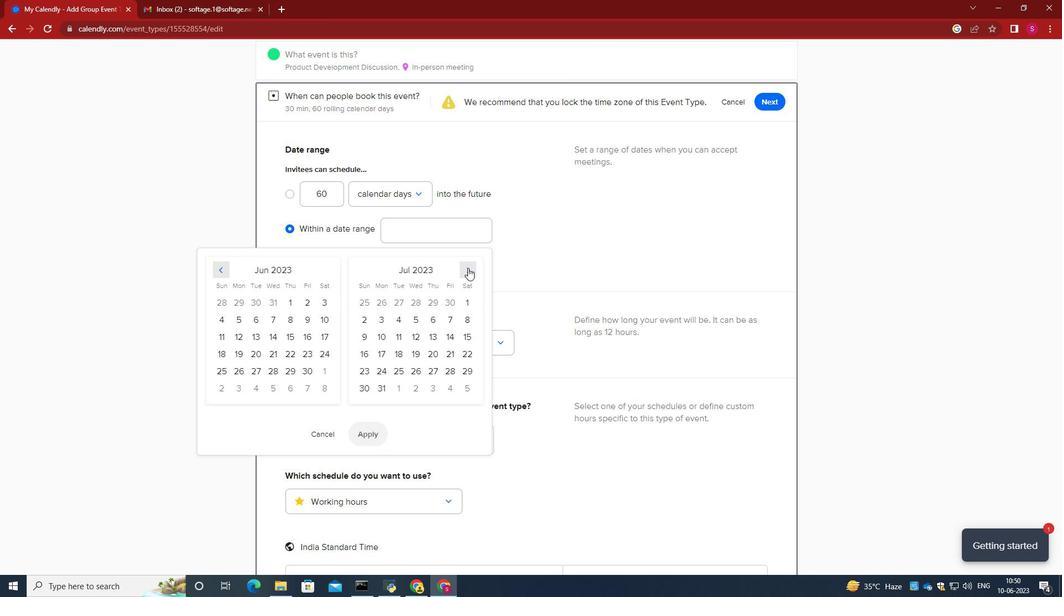 
Action: Mouse pressed left at (468, 268)
Screenshot: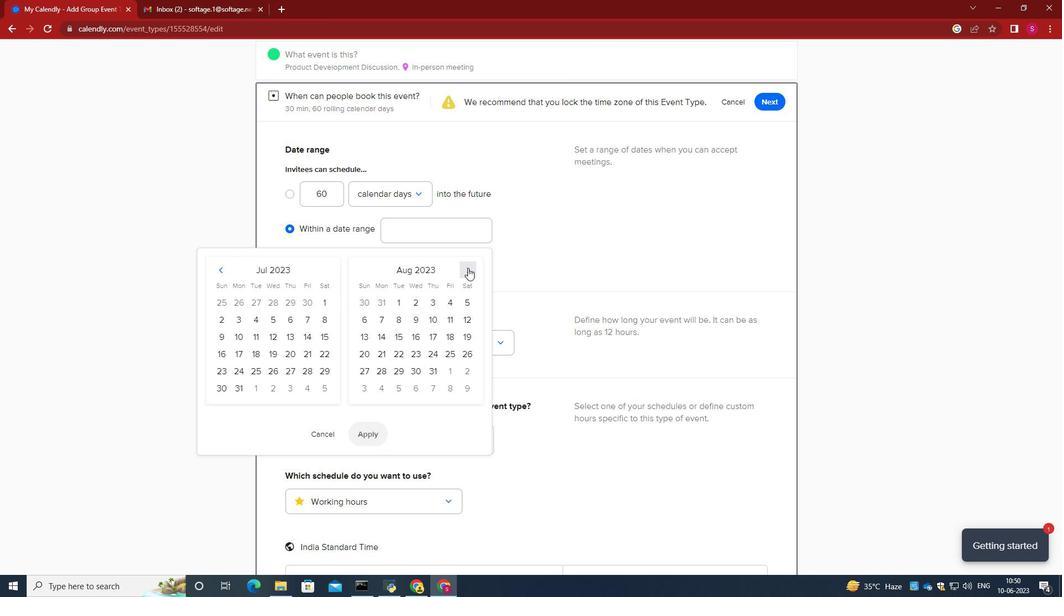 
Action: Mouse pressed left at (468, 268)
Screenshot: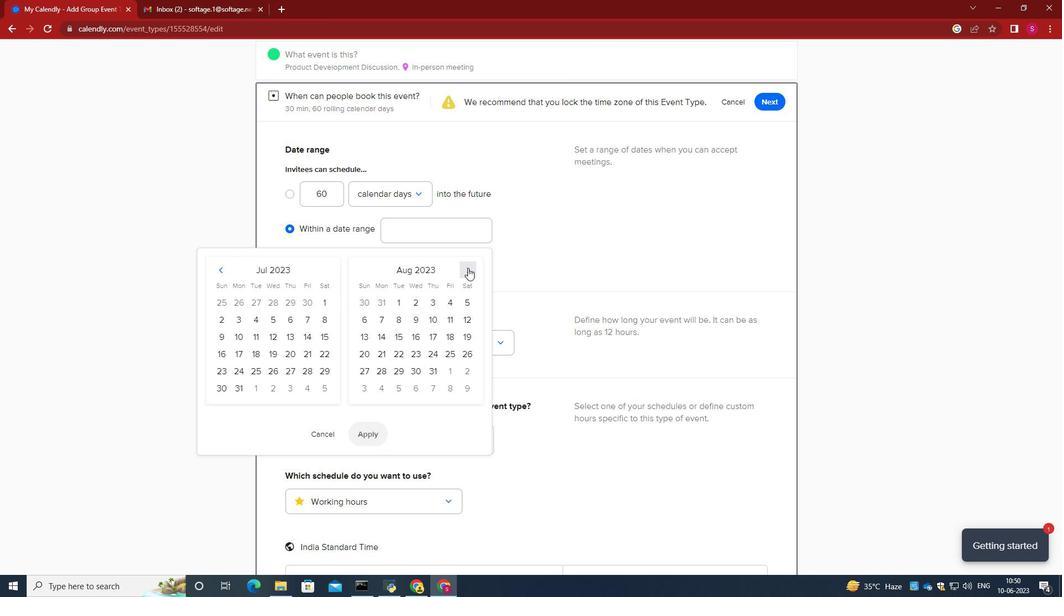 
Action: Mouse pressed left at (468, 268)
Screenshot: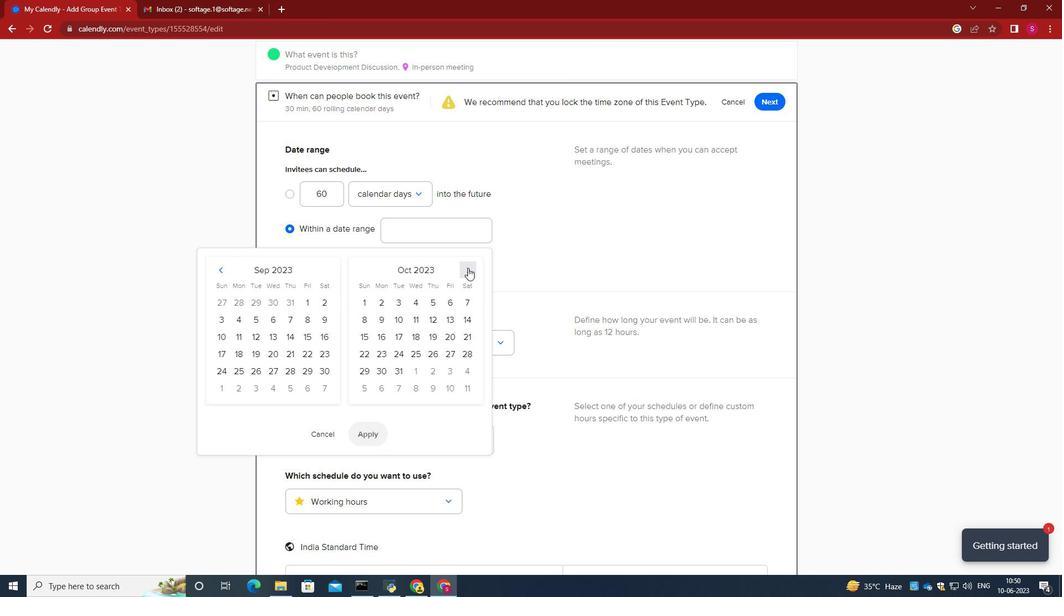 
Action: Mouse pressed left at (468, 268)
Screenshot: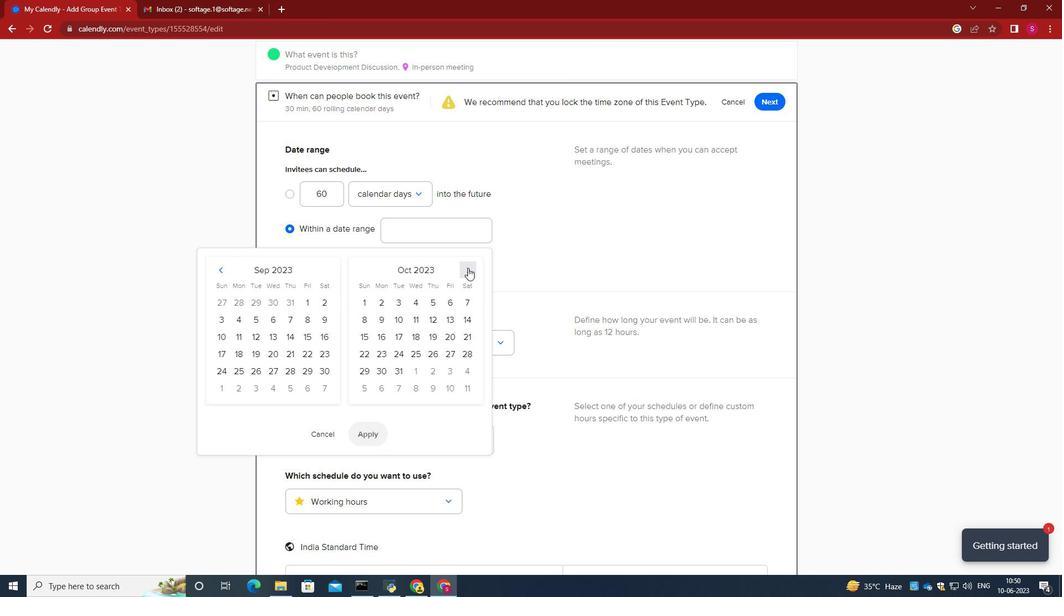 
Action: Mouse pressed left at (468, 268)
Screenshot: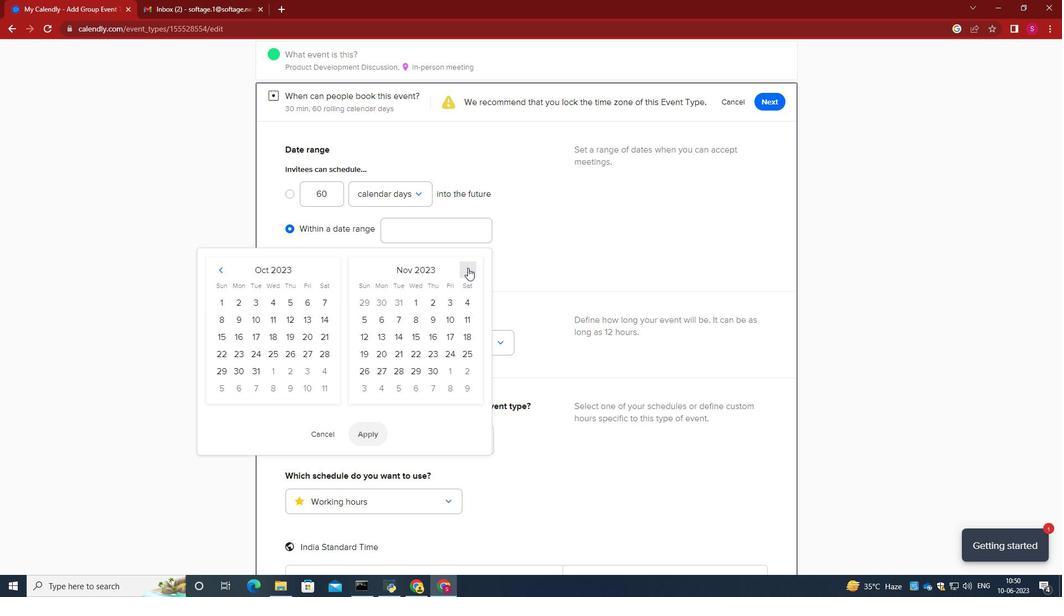 
Action: Mouse pressed left at (468, 268)
Screenshot: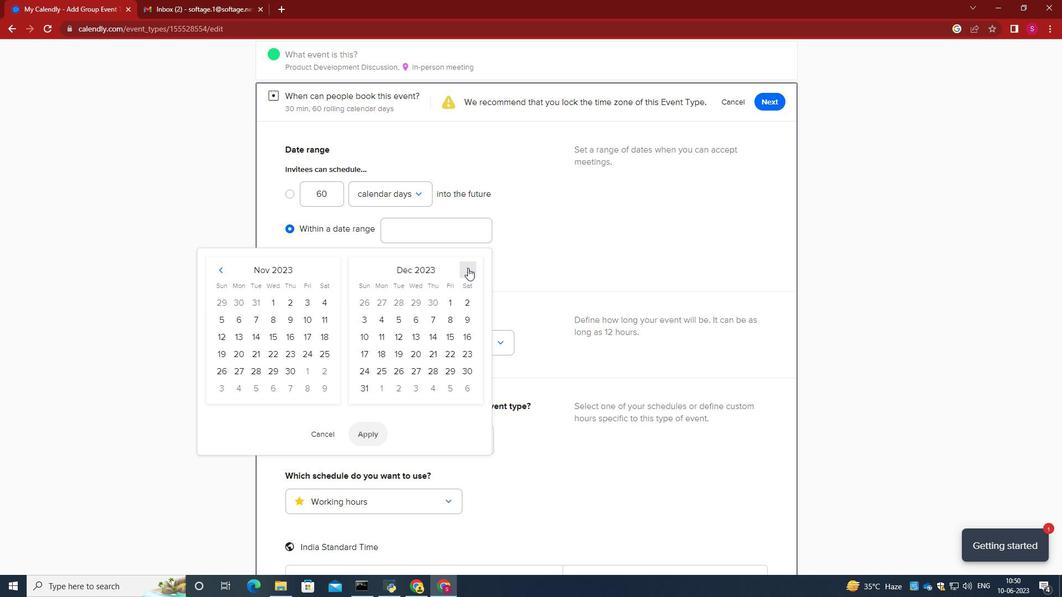 
Action: Mouse pressed left at (468, 268)
Screenshot: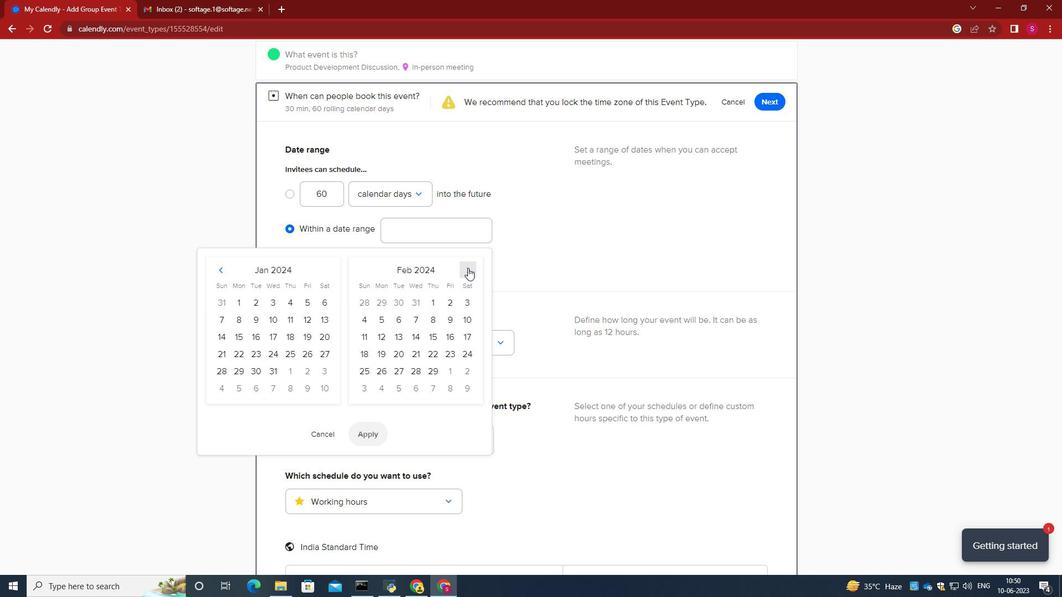 
Action: Mouse pressed left at (468, 268)
Screenshot: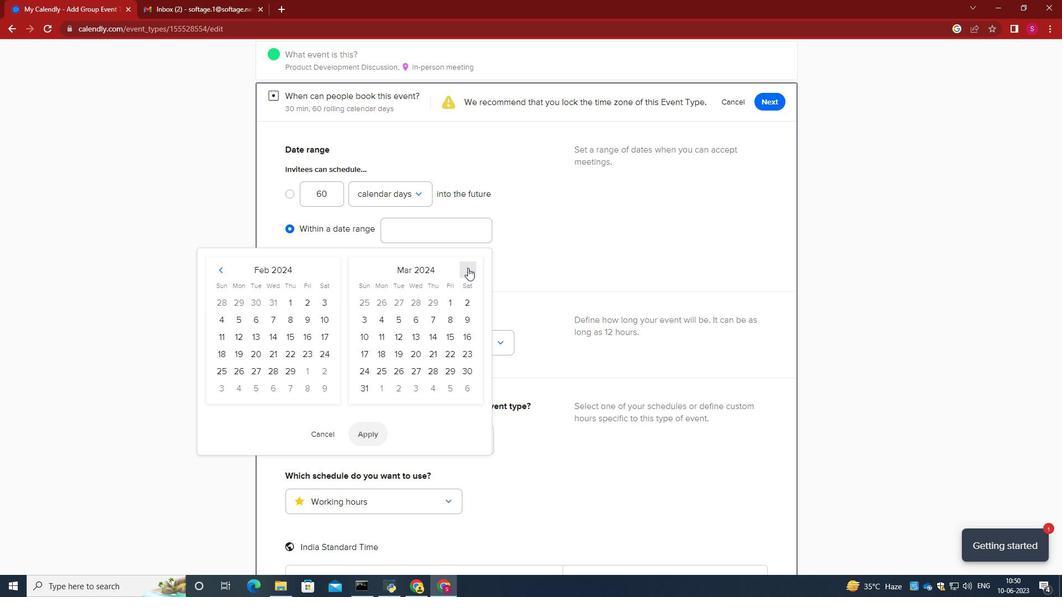 
Action: Mouse moved to (465, 301)
Screenshot: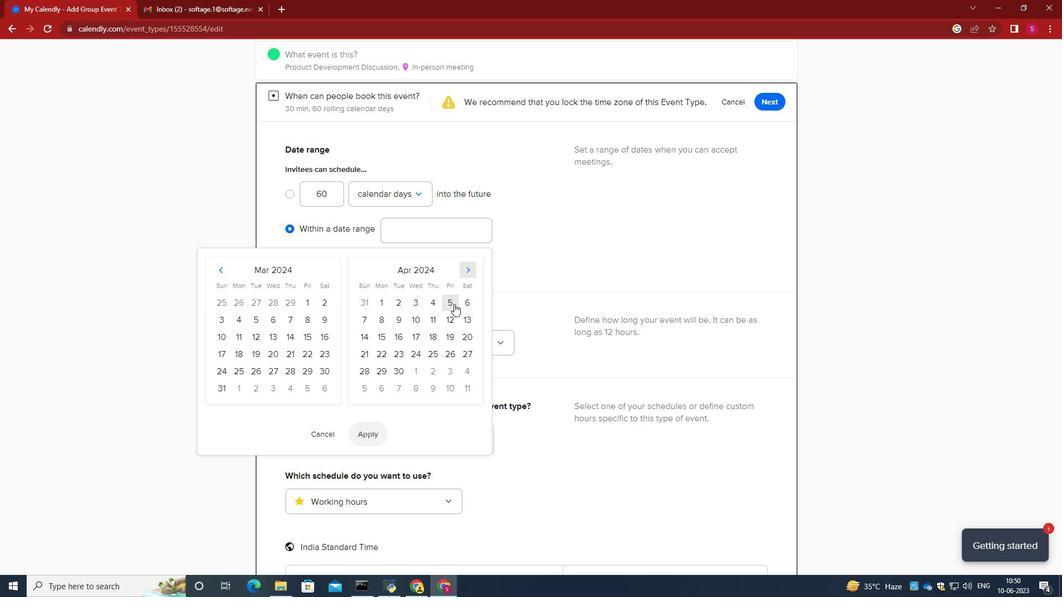 
Action: Mouse pressed left at (465, 301)
Screenshot: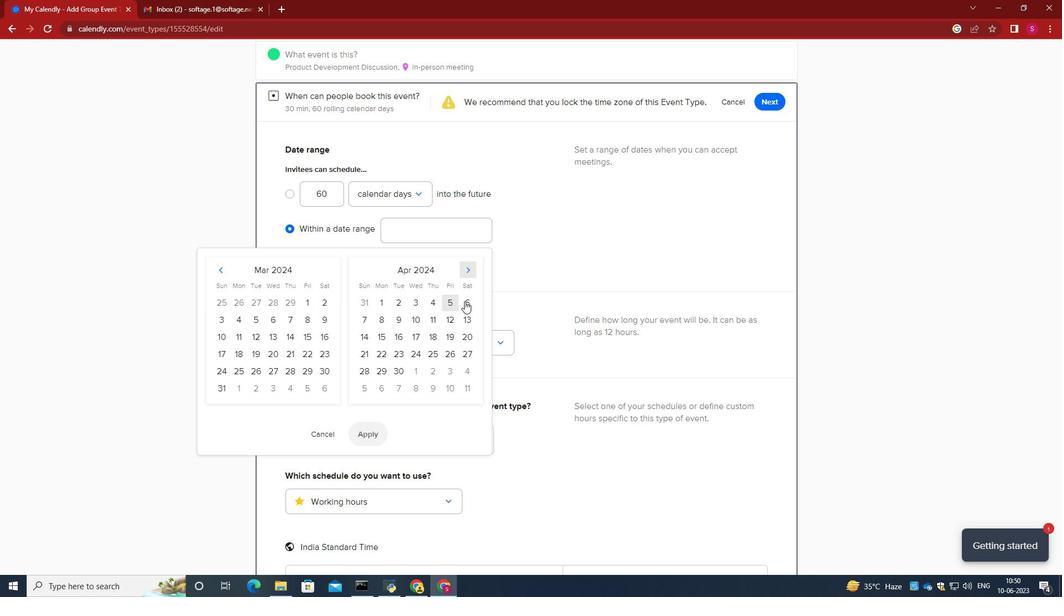 
Action: Mouse moved to (386, 317)
Screenshot: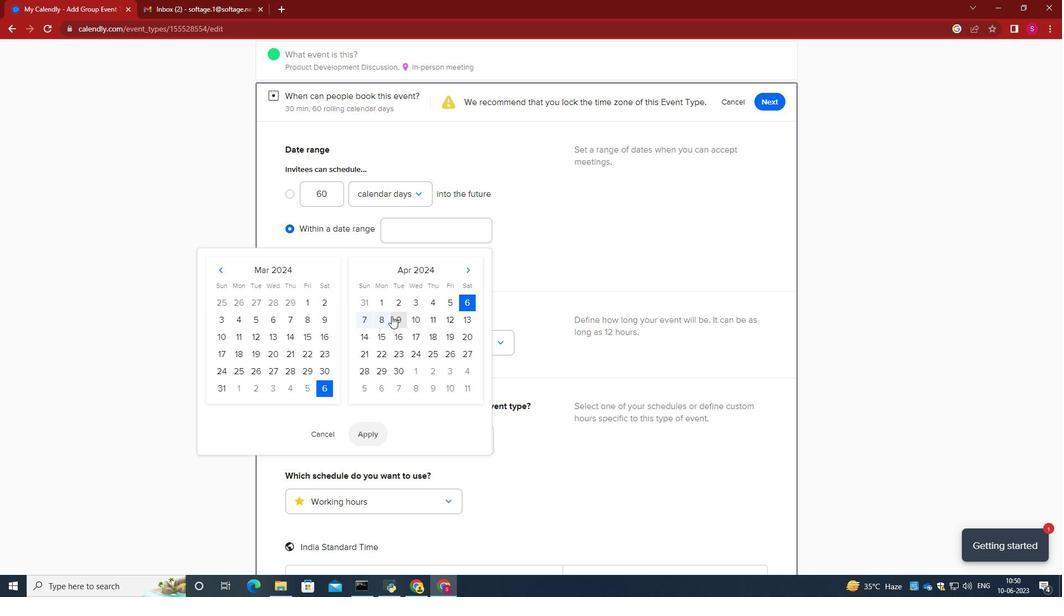 
Action: Mouse pressed left at (386, 317)
Screenshot: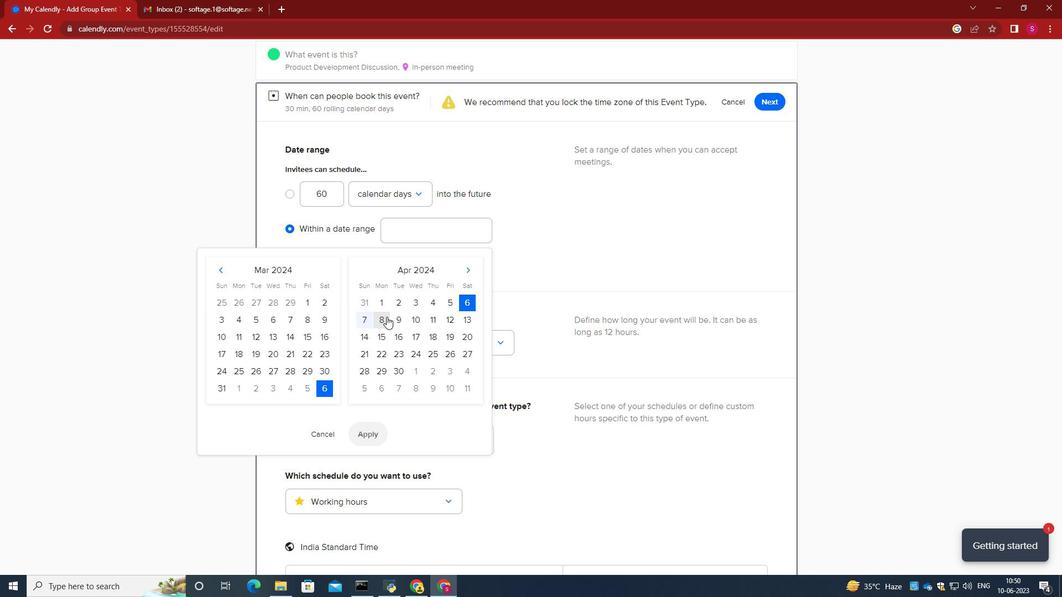 
Action: Mouse moved to (379, 431)
Screenshot: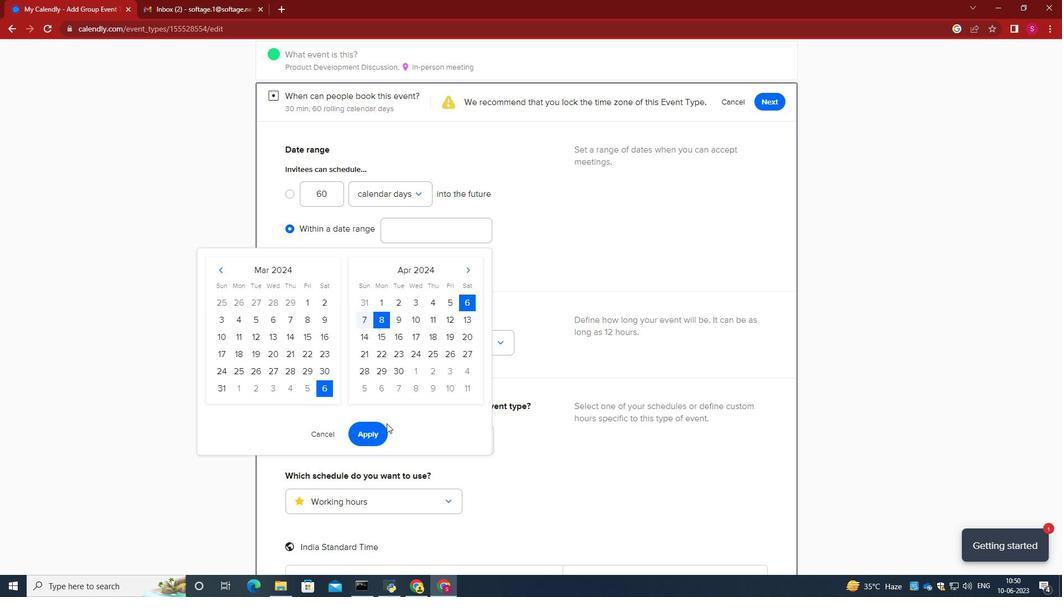 
Action: Mouse pressed left at (379, 431)
Screenshot: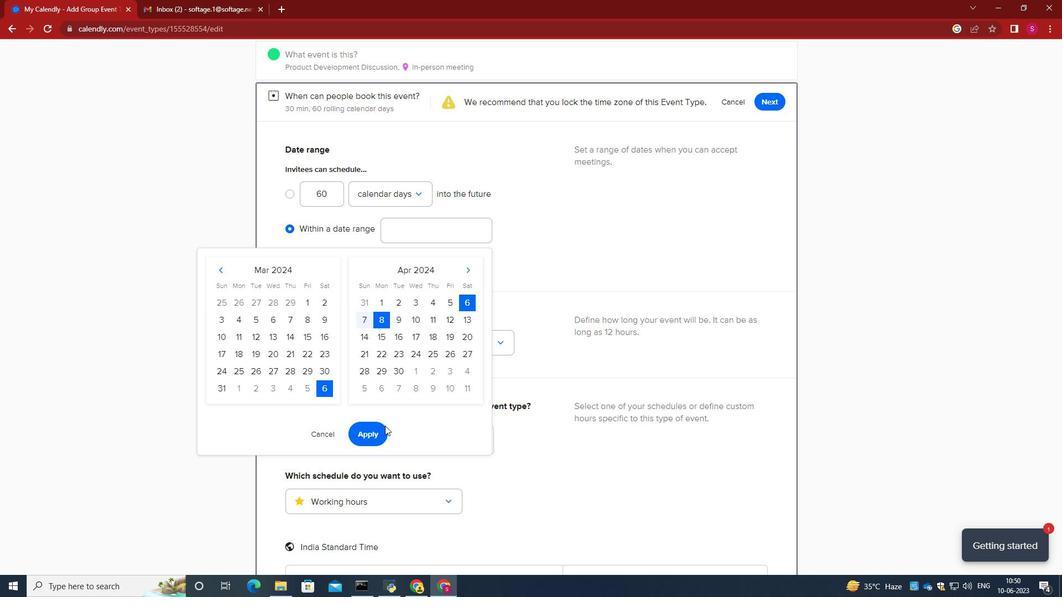 
Action: Mouse moved to (461, 385)
Screenshot: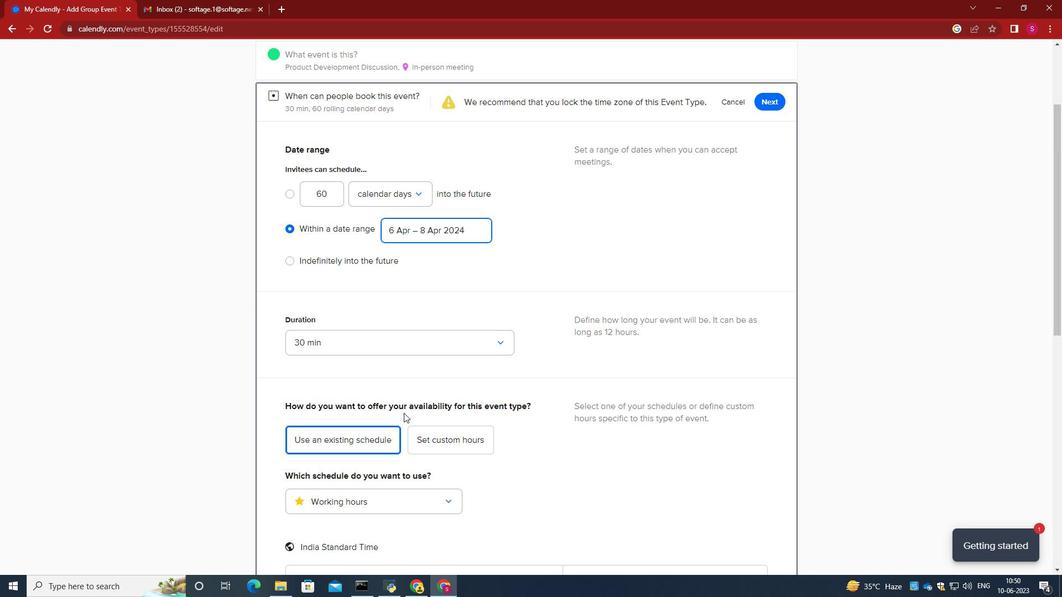 
Action: Mouse scrolled (461, 385) with delta (0, 0)
Screenshot: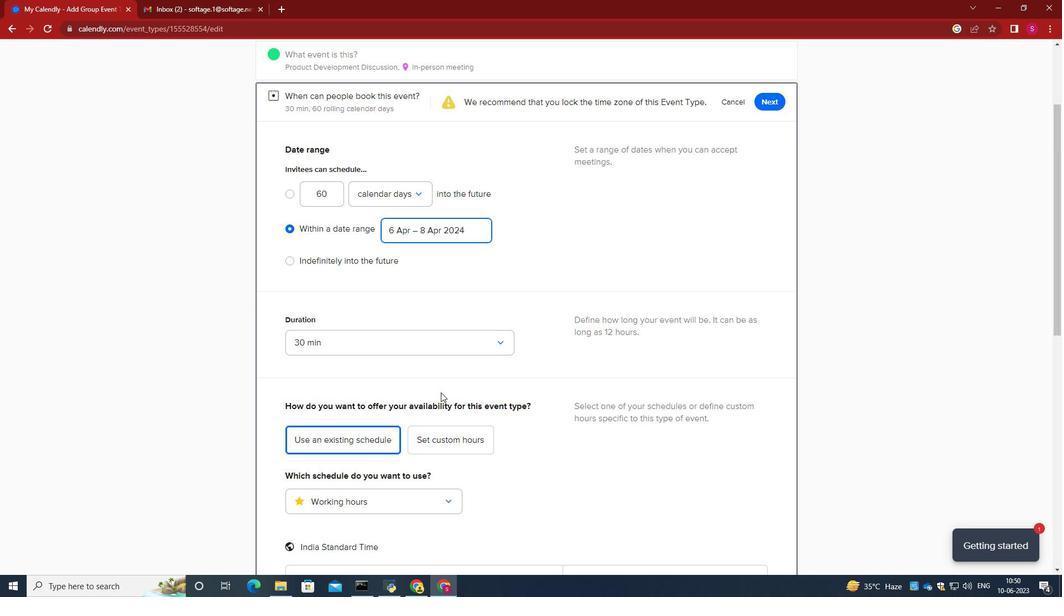 
Action: Mouse scrolled (461, 385) with delta (0, 0)
Screenshot: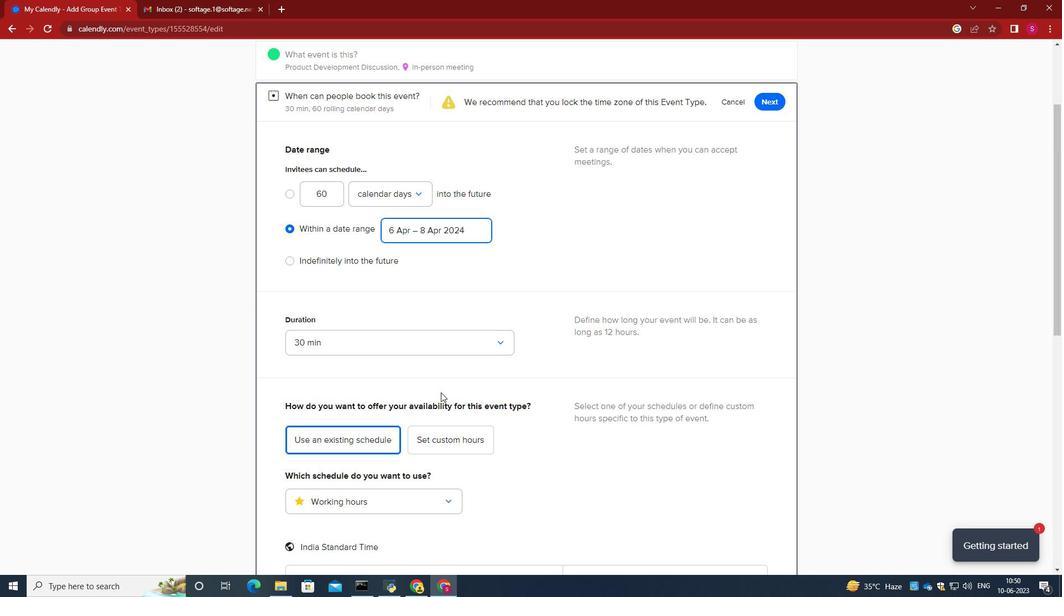 
Action: Mouse scrolled (461, 385) with delta (0, 0)
Screenshot: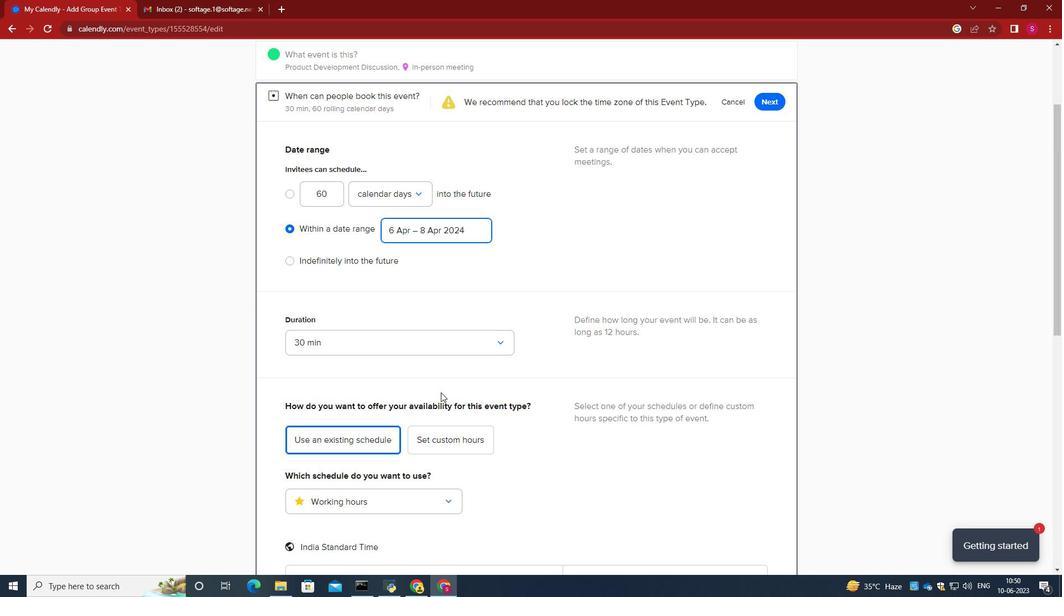 
Action: Mouse scrolled (461, 385) with delta (0, 0)
Screenshot: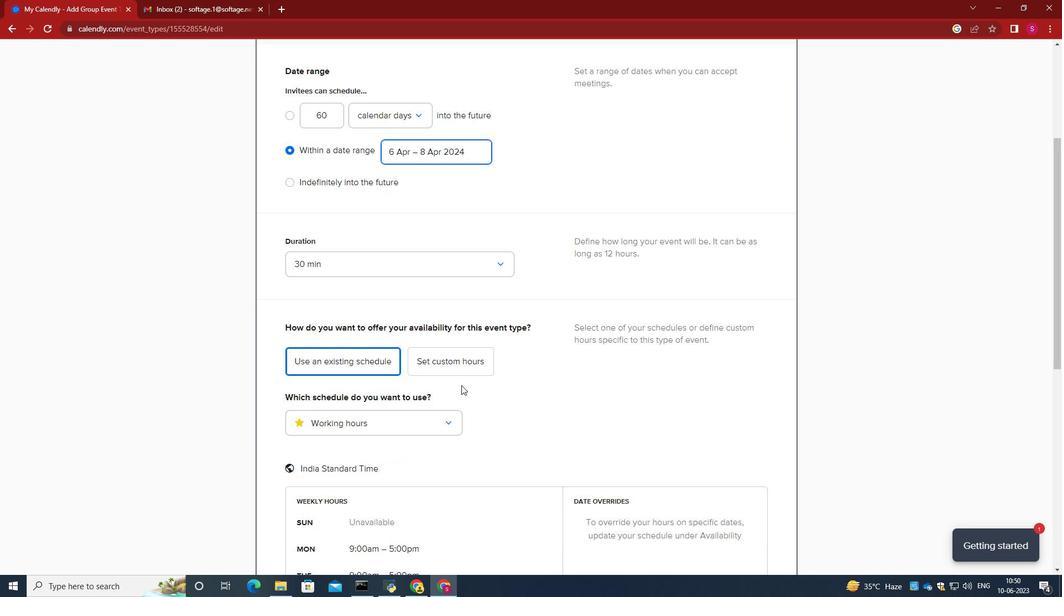 
Action: Mouse scrolled (461, 385) with delta (0, 0)
Screenshot: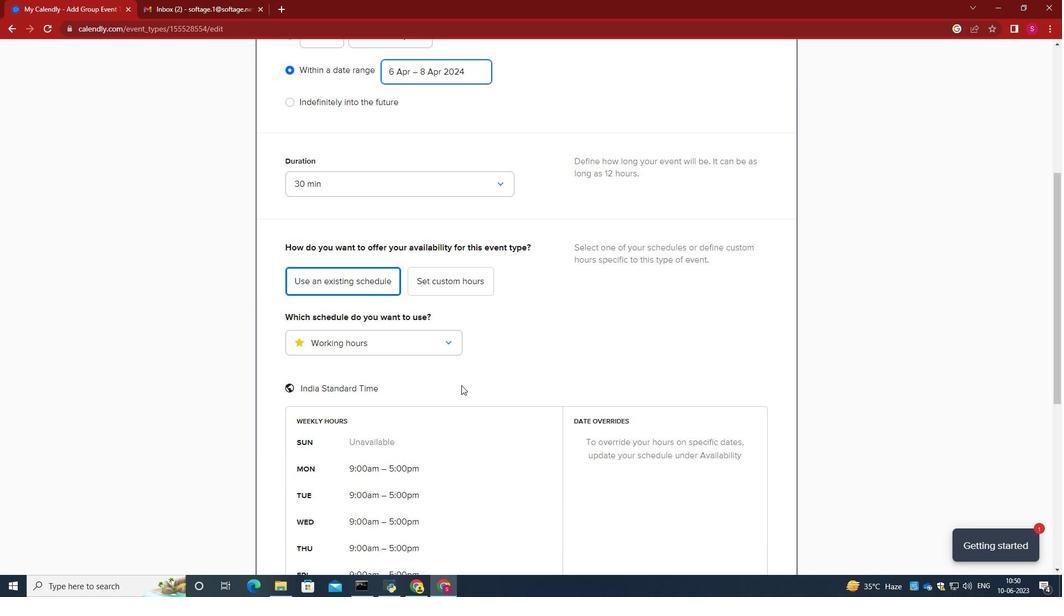 
Action: Mouse scrolled (461, 385) with delta (0, 0)
Screenshot: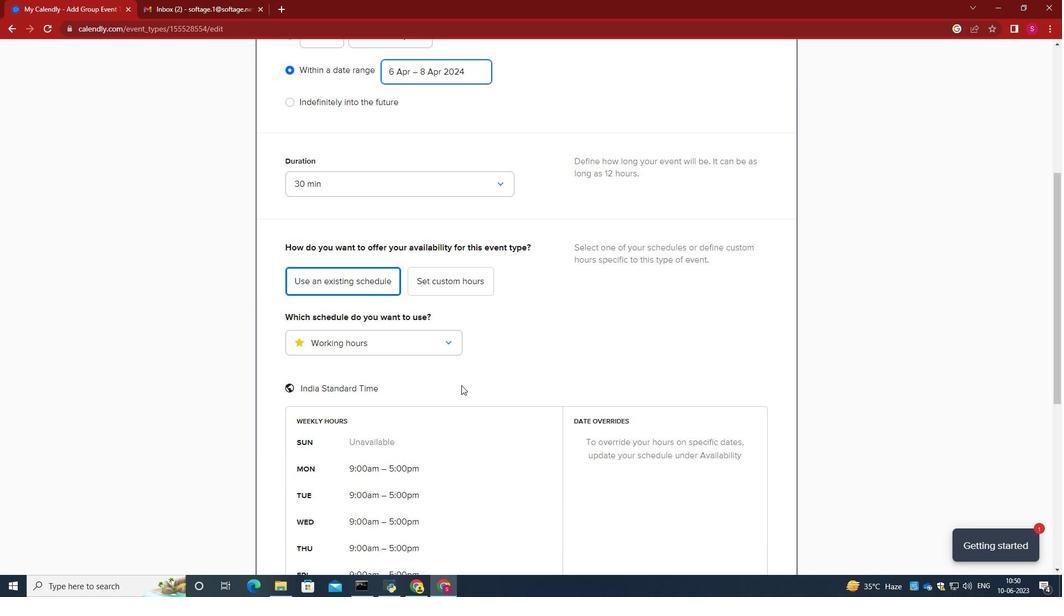 
Action: Mouse scrolled (461, 385) with delta (0, 0)
Screenshot: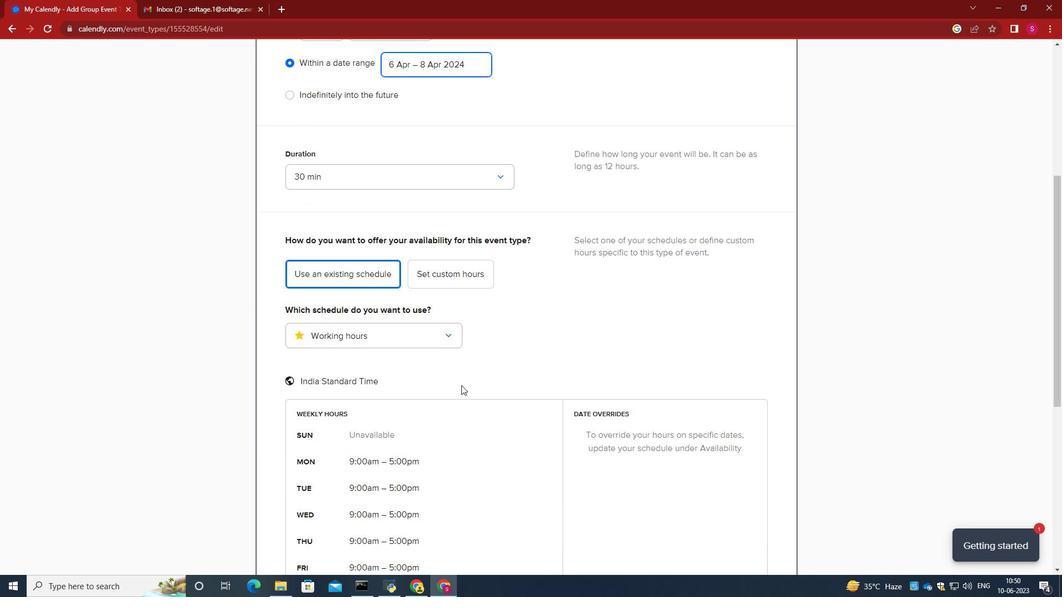 
Action: Mouse scrolled (461, 385) with delta (0, 0)
Screenshot: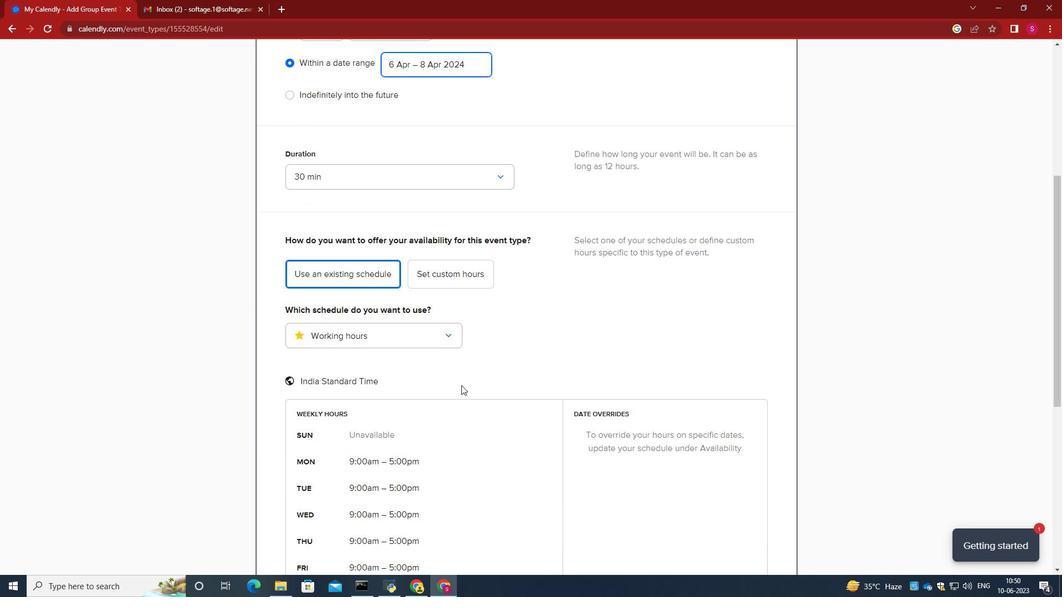 
Action: Mouse moved to (562, 427)
Screenshot: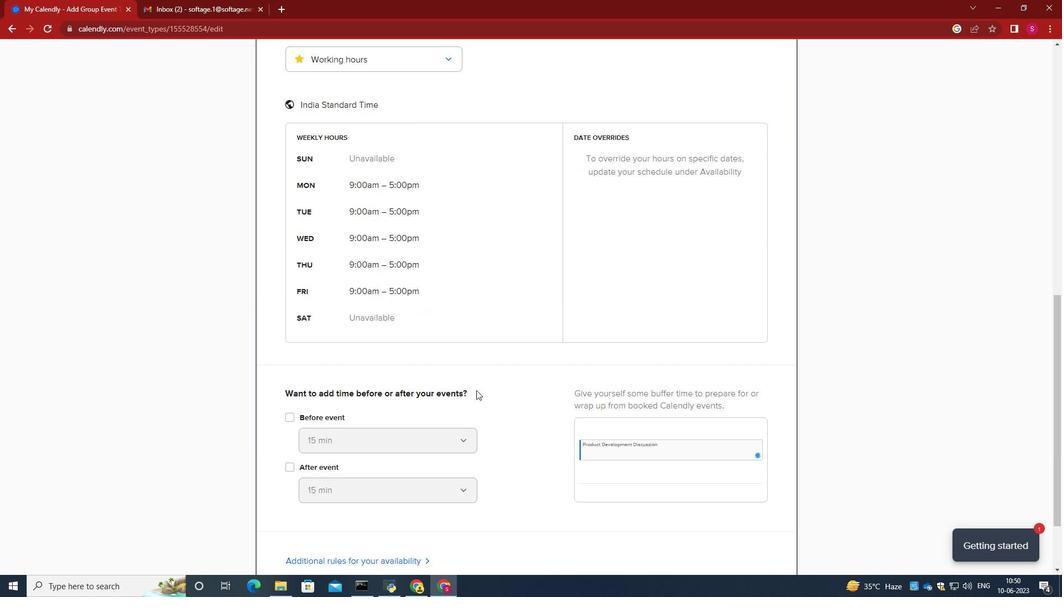 
Action: Mouse scrolled (562, 427) with delta (0, 0)
Screenshot: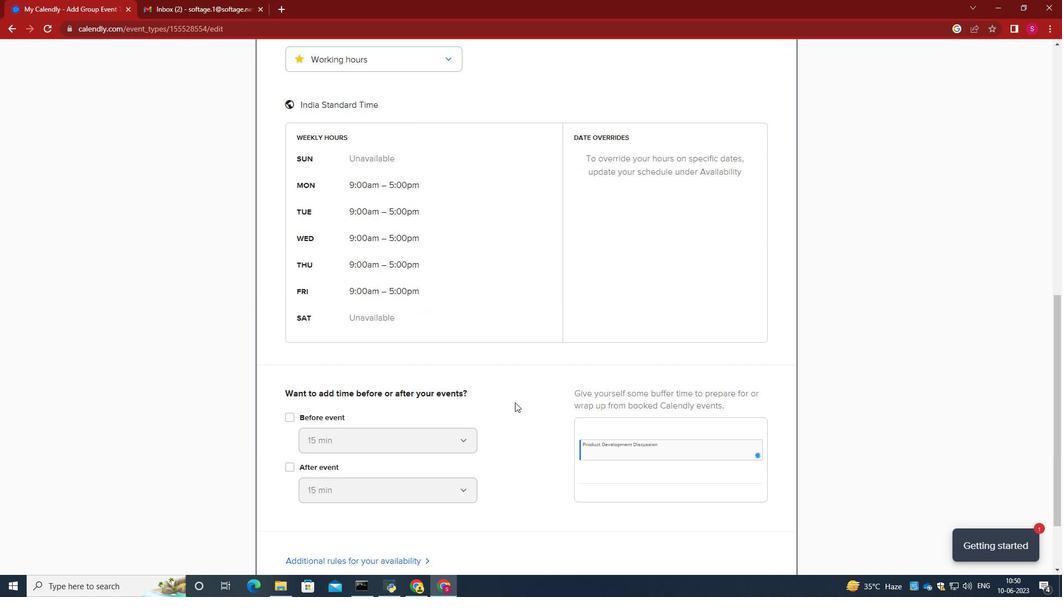
Action: Mouse moved to (562, 431)
Screenshot: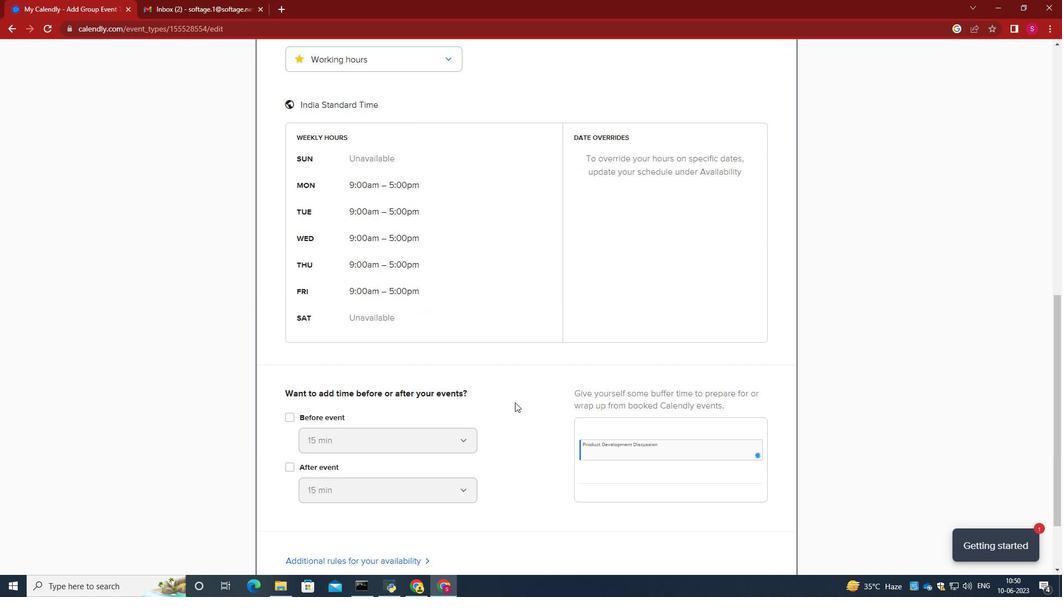 
Action: Mouse scrolled (562, 430) with delta (0, 0)
Screenshot: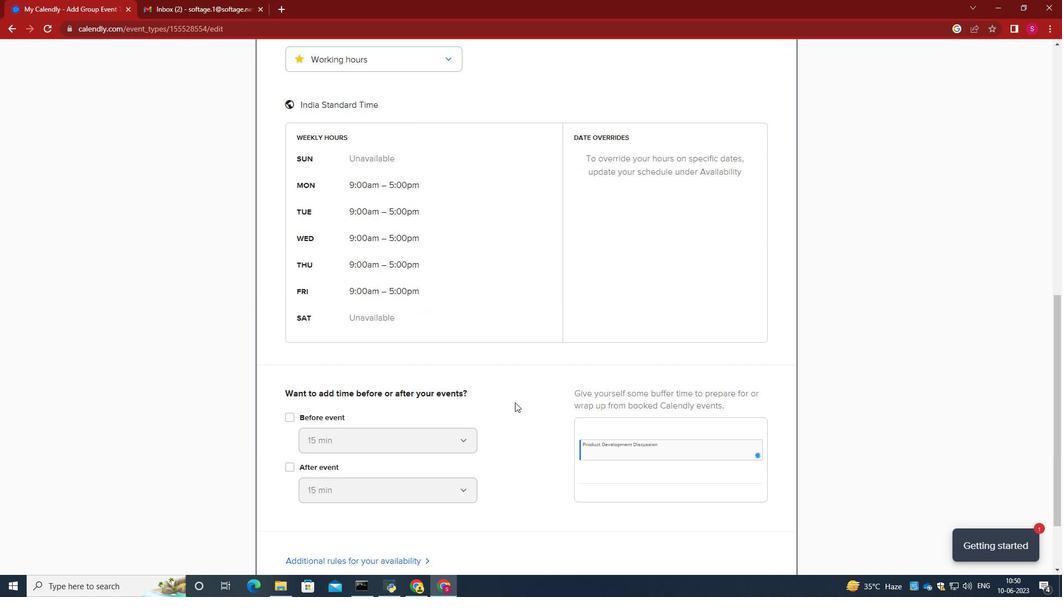 
Action: Mouse scrolled (562, 430) with delta (0, 0)
Screenshot: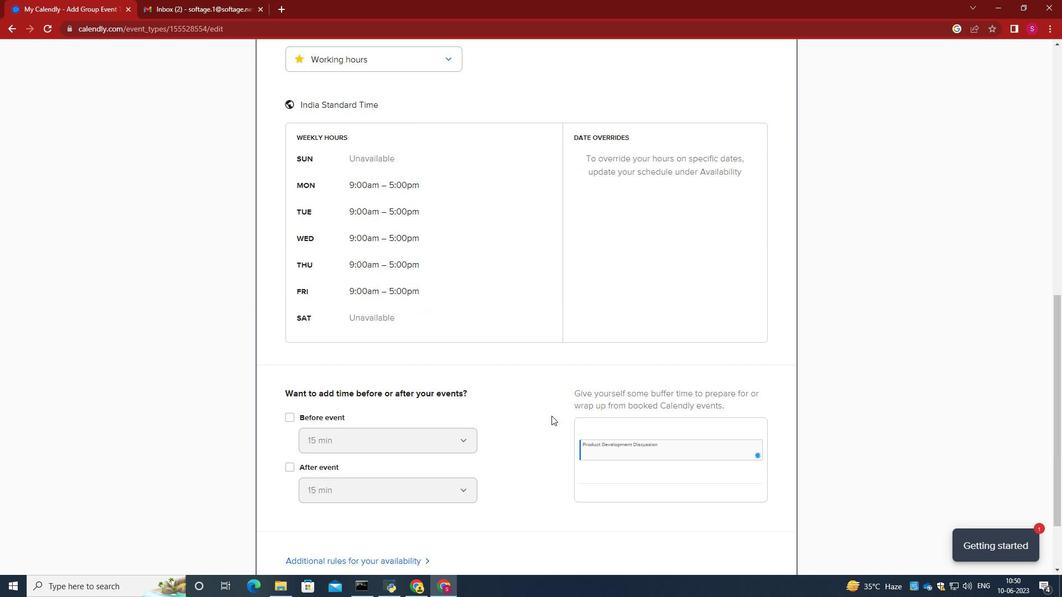 
Action: Mouse moved to (564, 433)
Screenshot: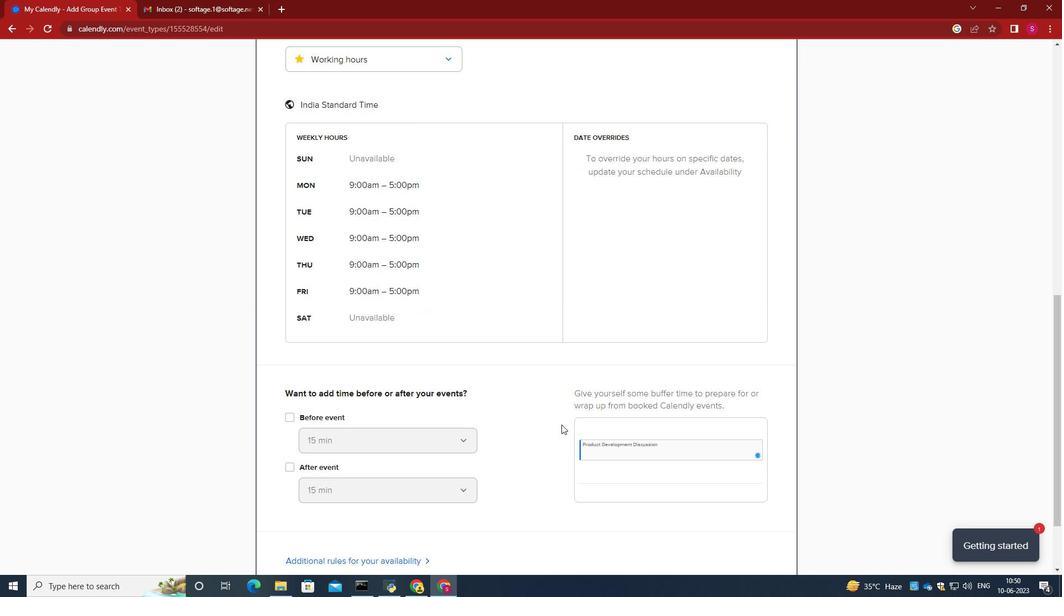 
Action: Mouse scrolled (564, 432) with delta (0, 0)
Screenshot: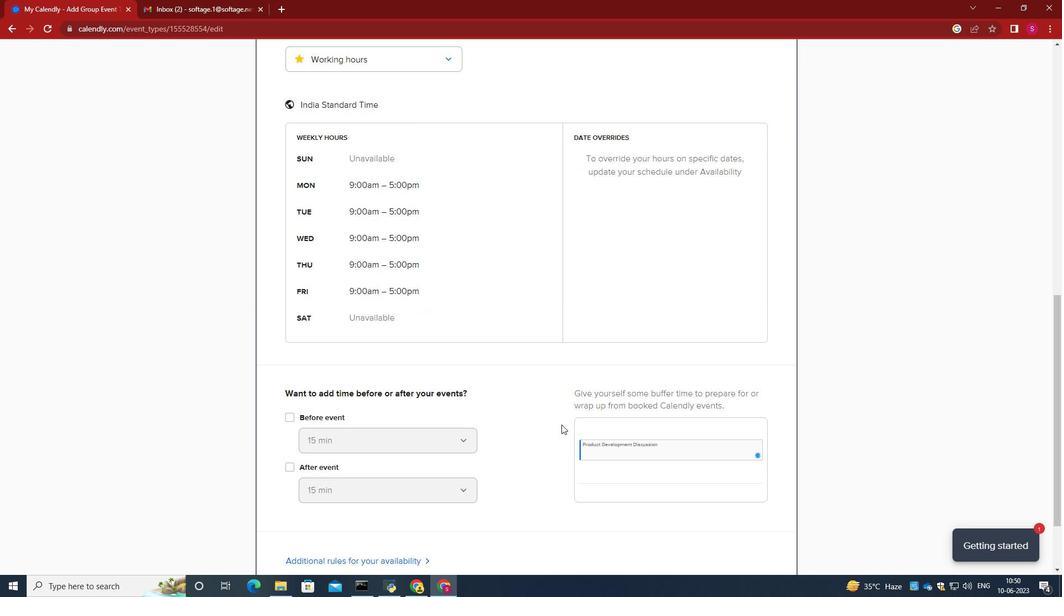 
Action: Mouse moved to (776, 519)
Screenshot: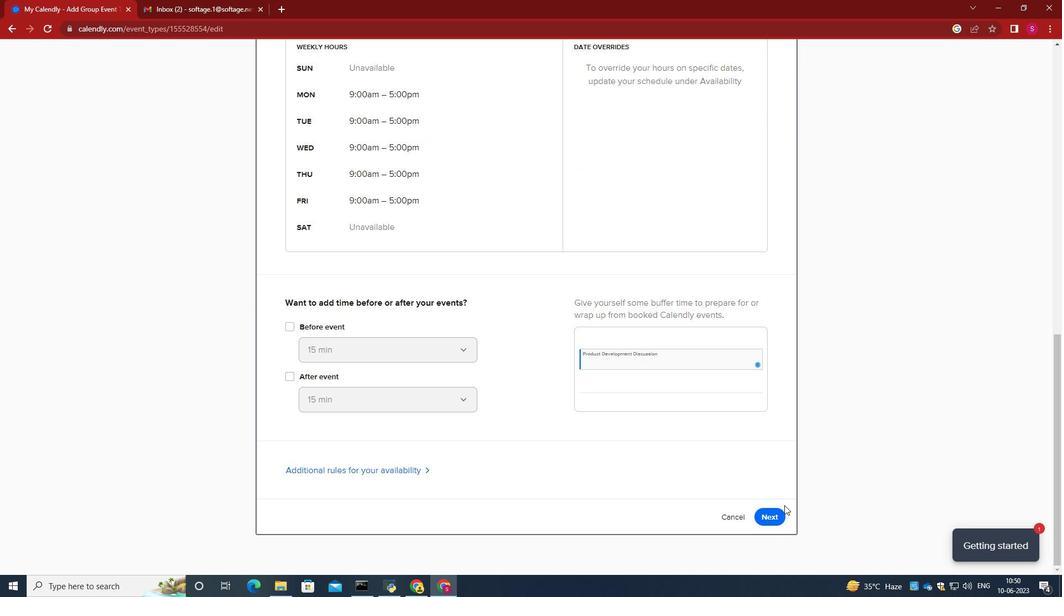 
Action: Mouse pressed left at (776, 519)
Screenshot: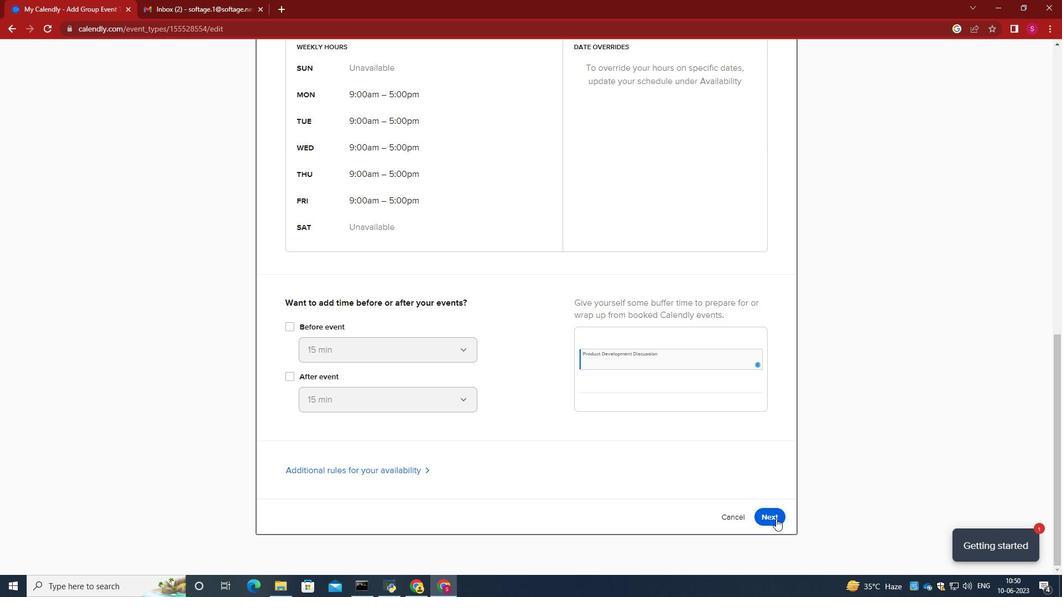 
Action: Mouse moved to (770, 104)
Screenshot: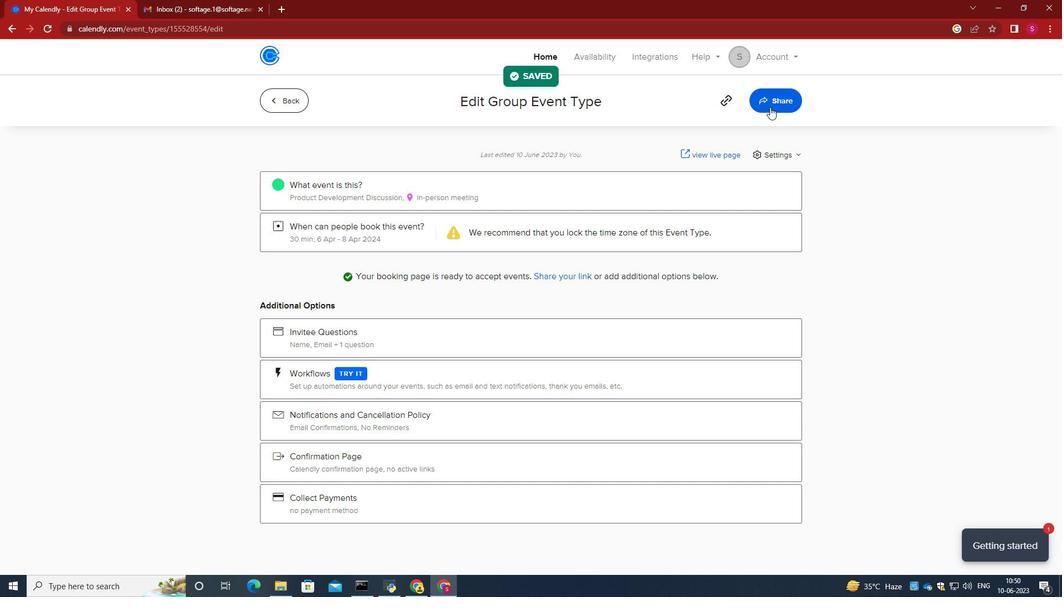 
Action: Mouse pressed left at (770, 104)
Screenshot: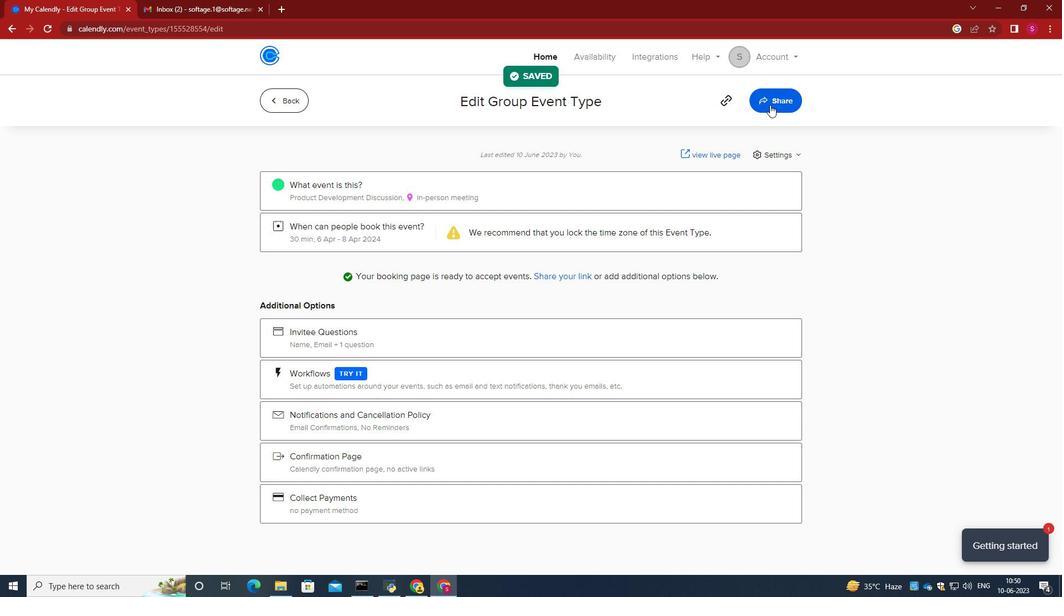 
Action: Mouse moved to (660, 199)
Screenshot: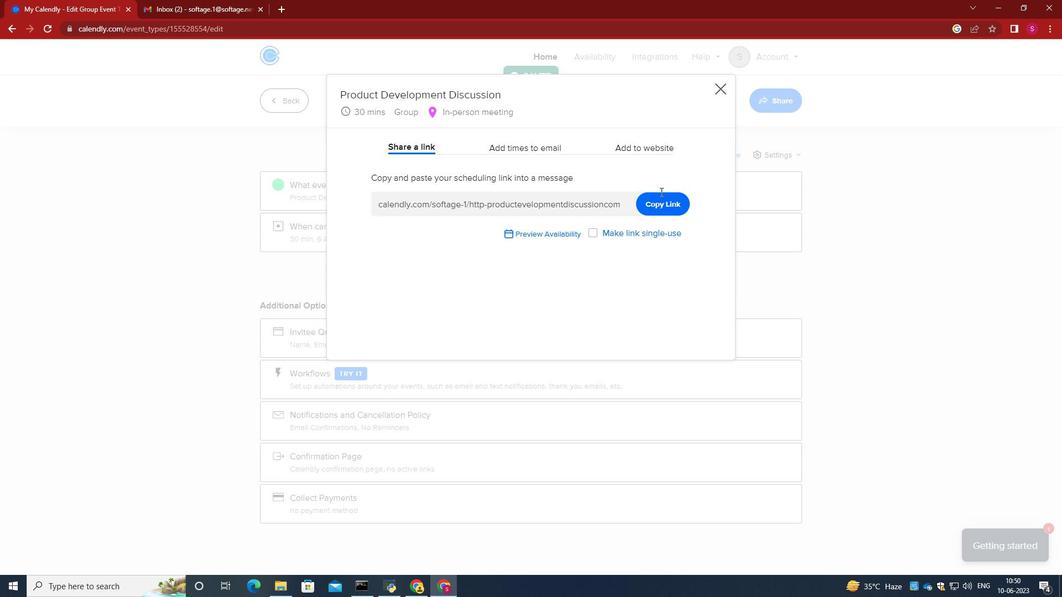 
Action: Mouse pressed left at (660, 199)
Screenshot: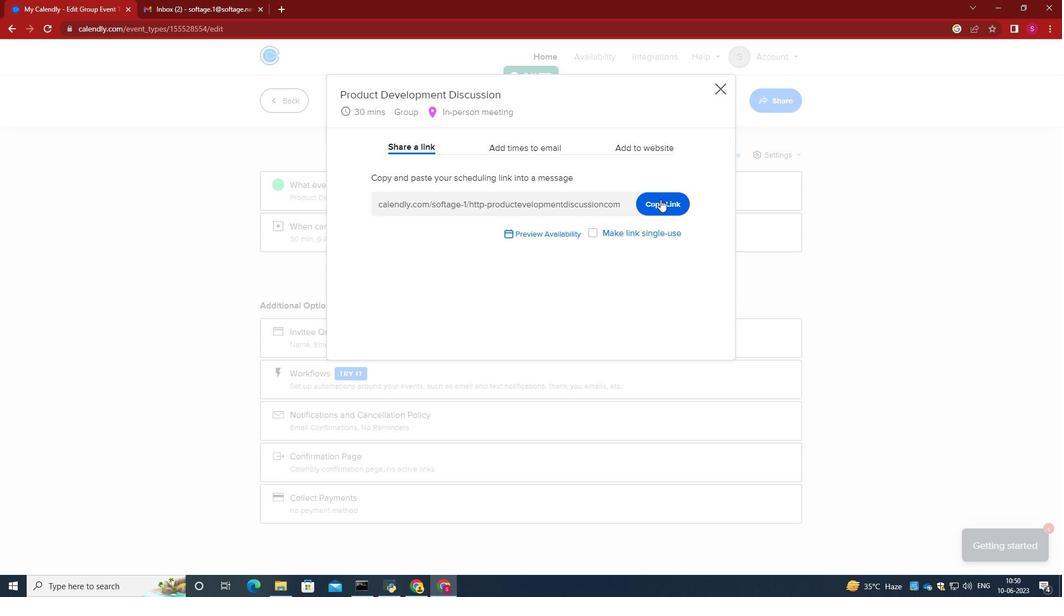 
Action: Mouse moved to (146, 0)
Screenshot: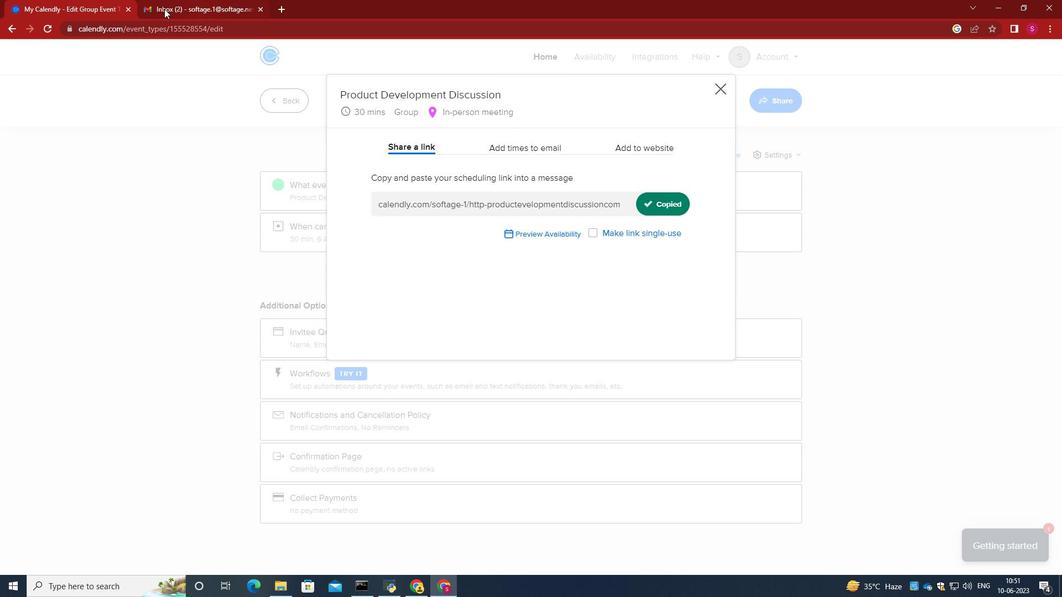 
Action: Mouse pressed left at (146, 0)
Screenshot: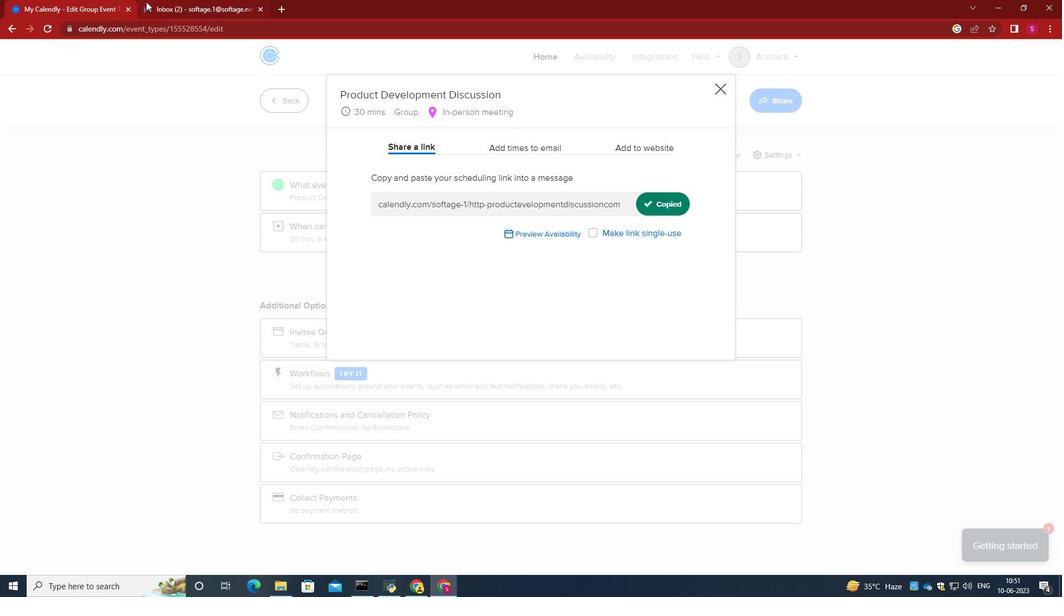 
Action: Mouse moved to (78, 94)
Screenshot: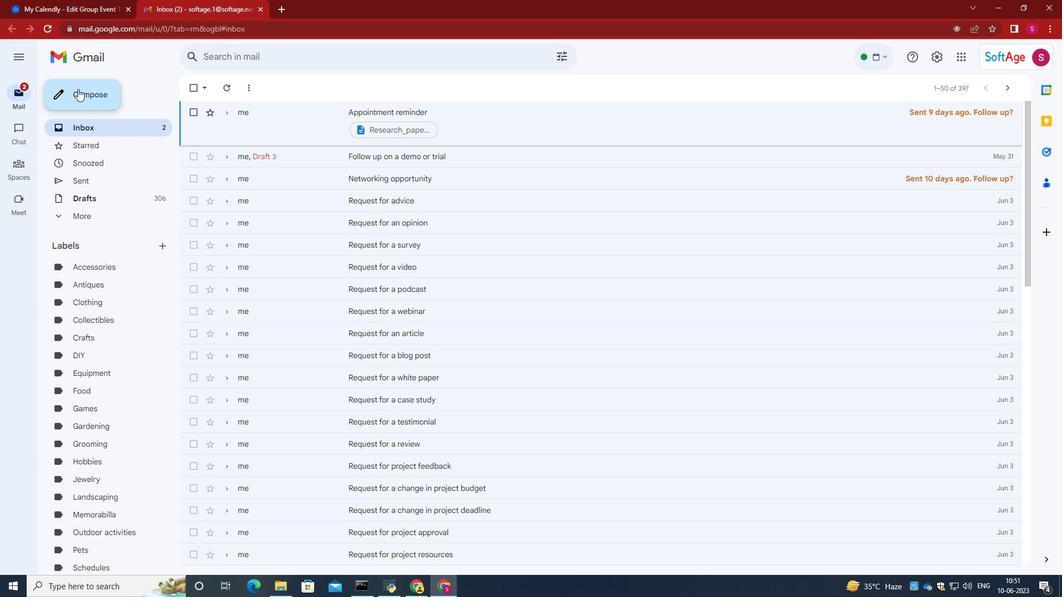 
Action: Mouse pressed left at (78, 94)
Screenshot: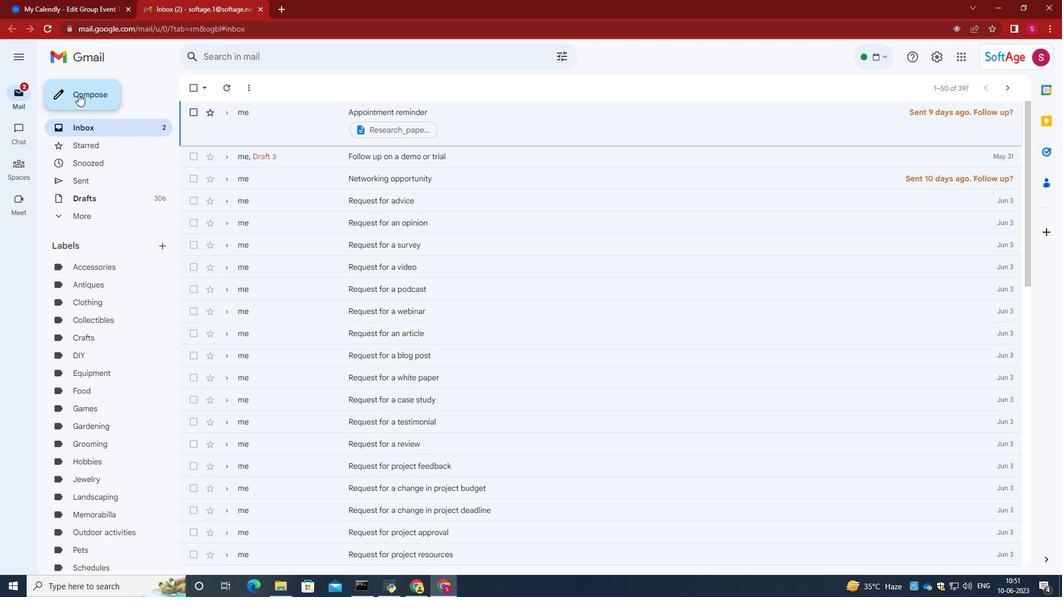 
Action: Mouse moved to (792, 337)
Screenshot: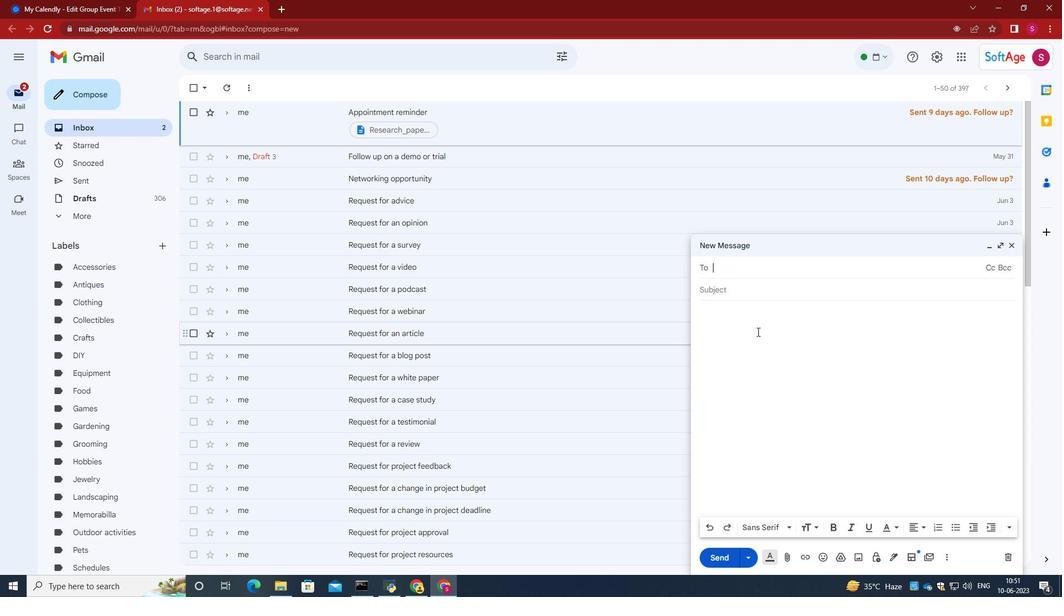 
Action: Mouse pressed left at (792, 337)
Screenshot: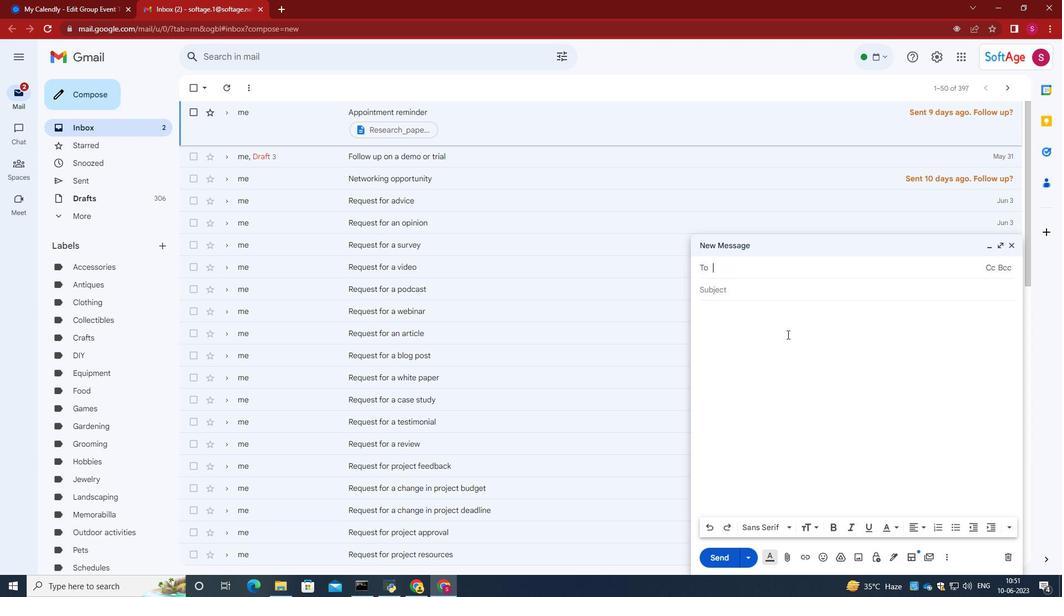 
Action: Mouse moved to (791, 337)
Screenshot: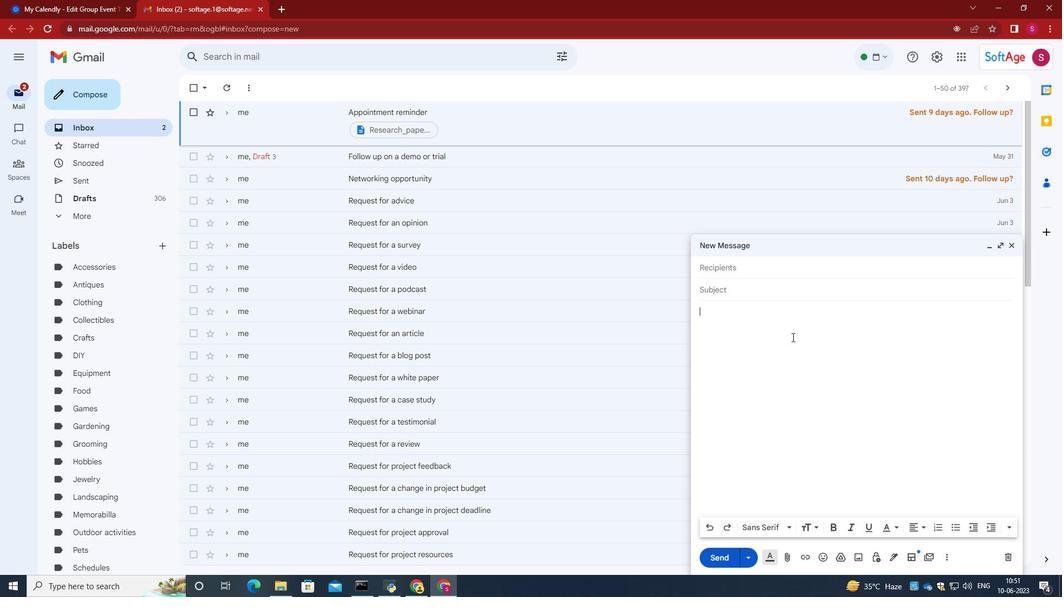 
Action: Key pressed ctrl+V
Screenshot: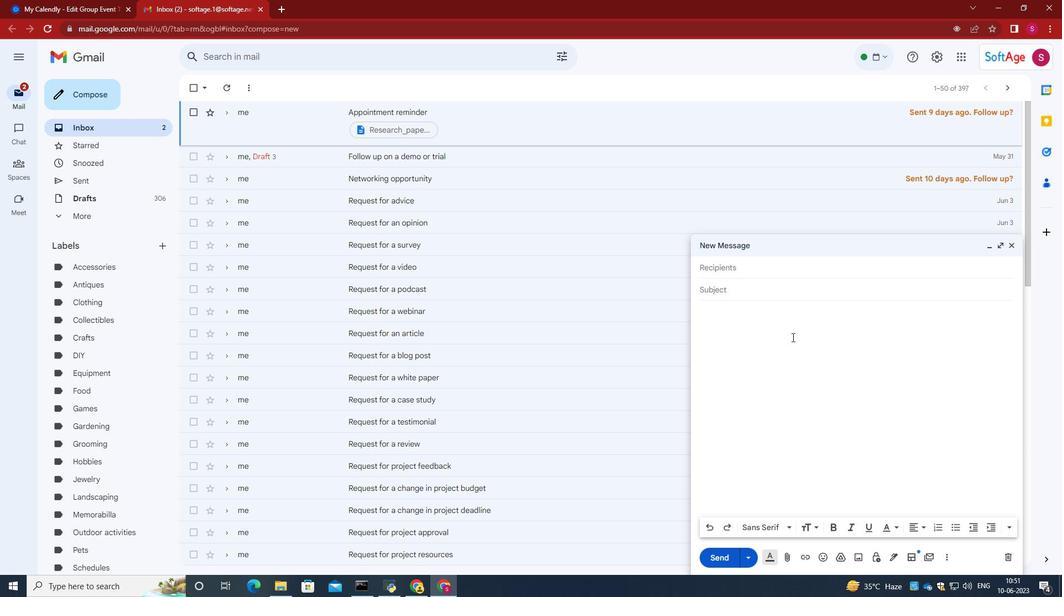 
Action: Mouse moved to (773, 262)
Screenshot: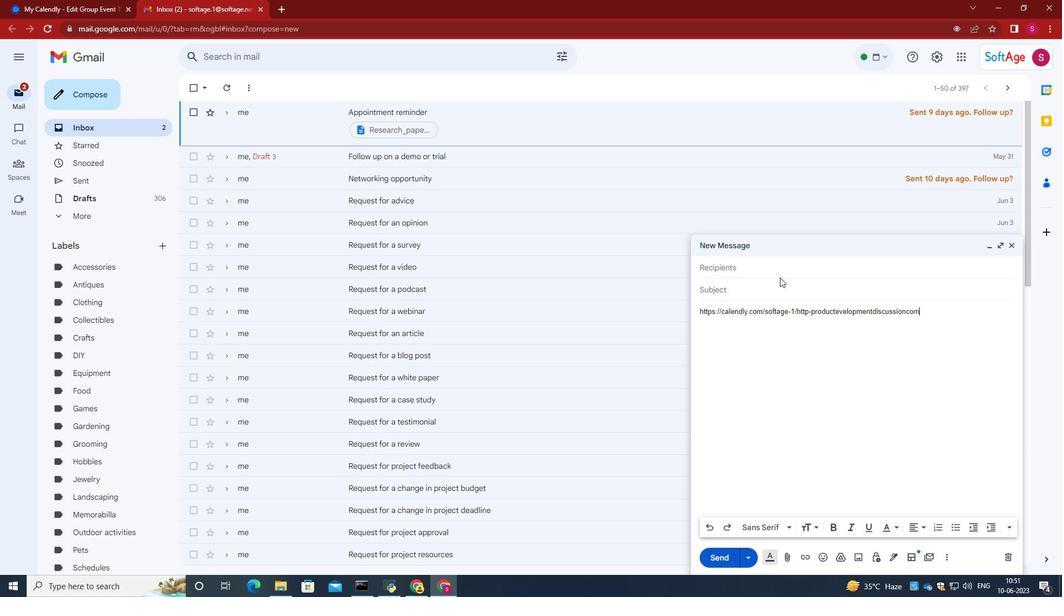 
Action: Mouse pressed left at (773, 262)
Screenshot: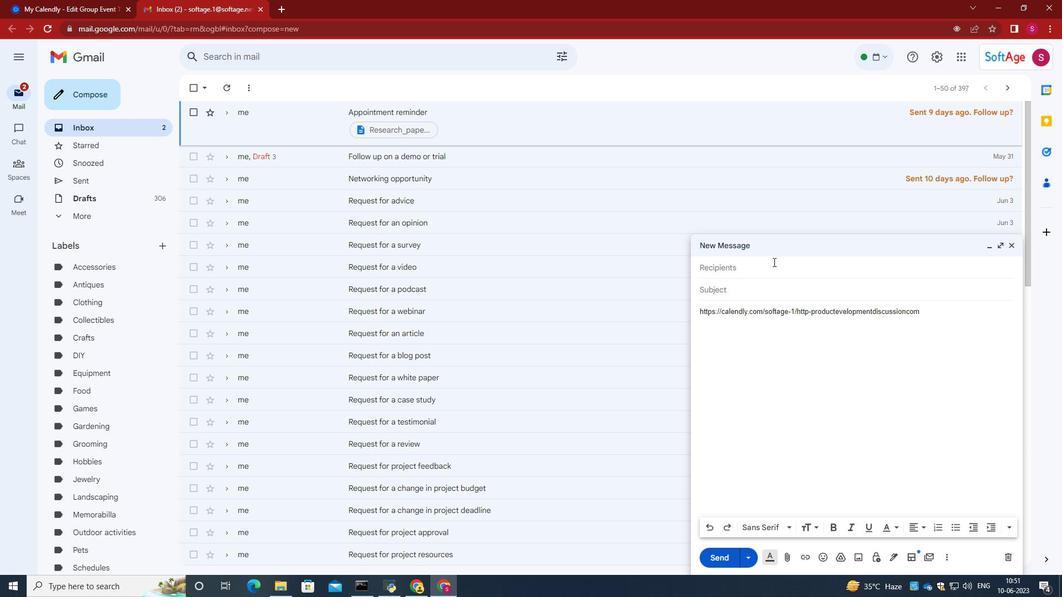 
Action: Mouse moved to (818, 272)
Screenshot: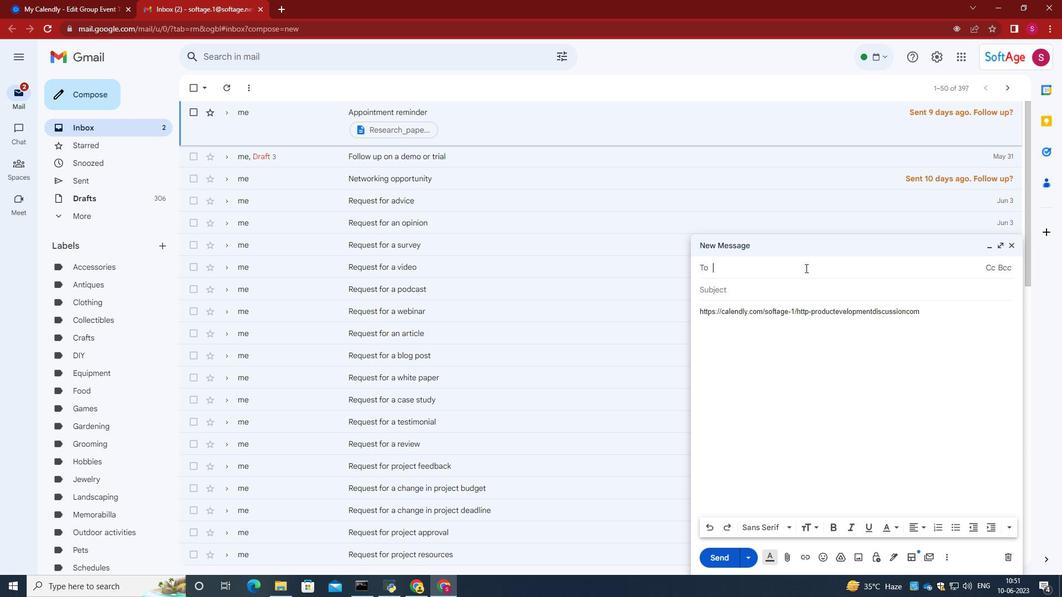 
Action: Key pressed softage.8<Key.shift>@softage.net<Key.enter>softage.9<Key.shift>@softage.net<Key.enter>
Screenshot: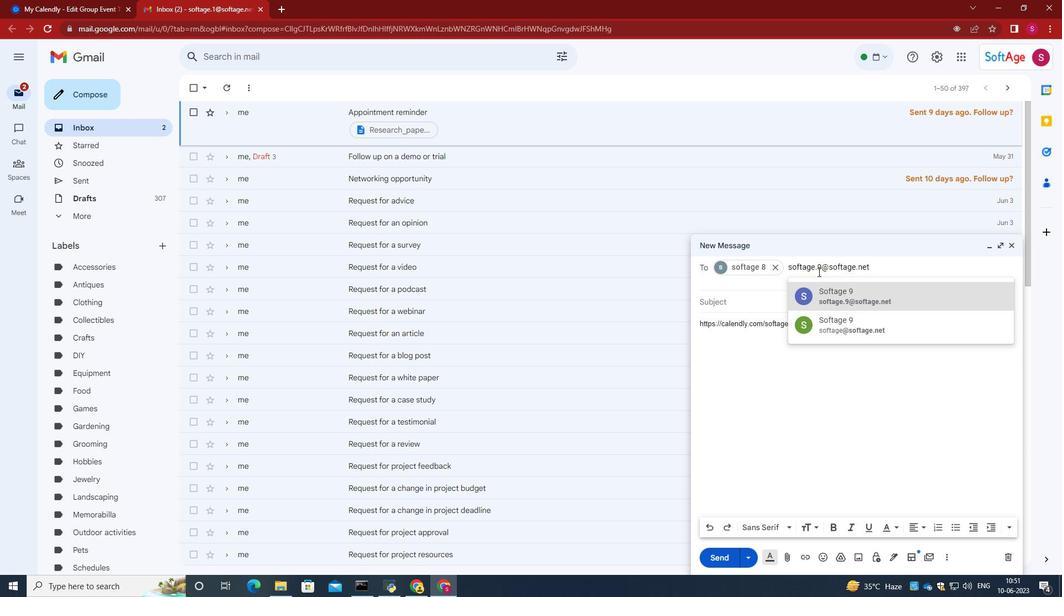 
Action: Mouse moved to (713, 554)
Screenshot: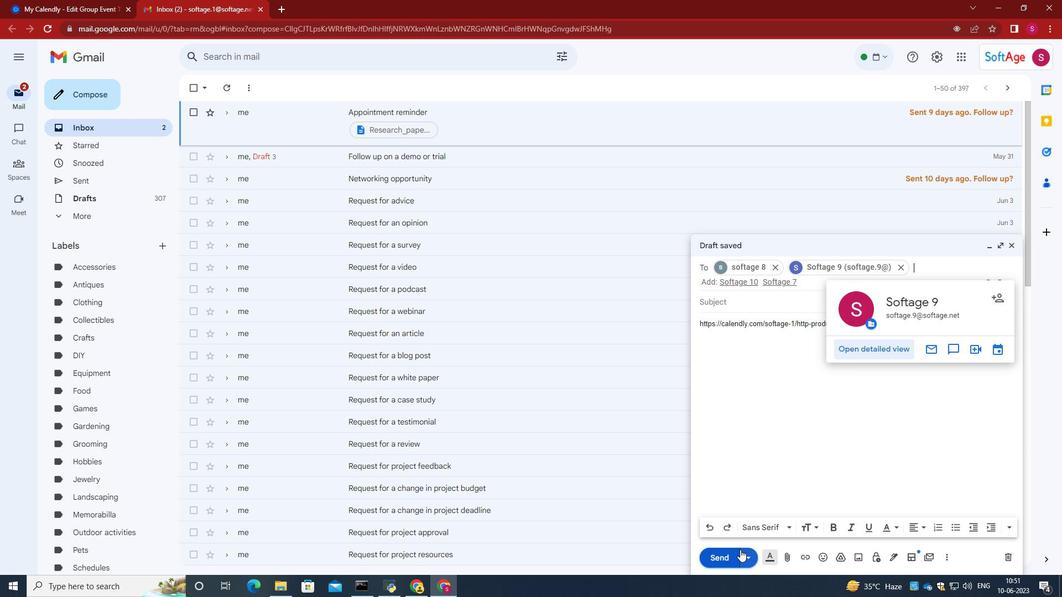 
Action: Mouse pressed left at (713, 554)
Screenshot: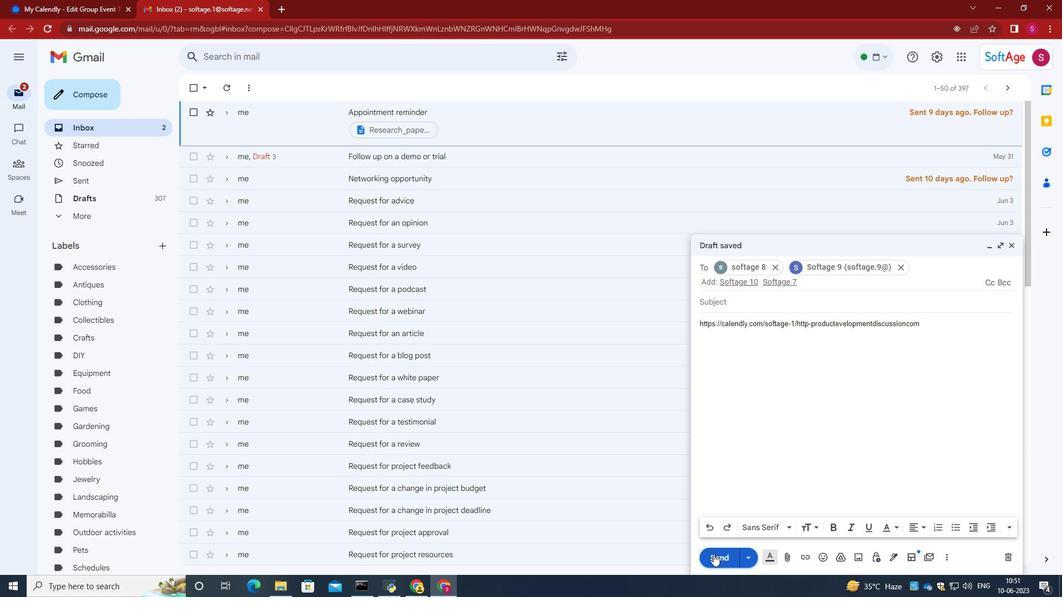 
